 Task: Look for space in Ankazoabo, Madagascar from 12th  August, 2023 to 15th August, 2023 for 3 adults in price range Rs.12000 to Rs.16000. Place can be entire place with 2 bedrooms having 3 beds and 1 bathroom. Property type can be house, flat, guest house. Booking option can be shelf check-in. Required host language is English.
Action: Mouse moved to (437, 55)
Screenshot: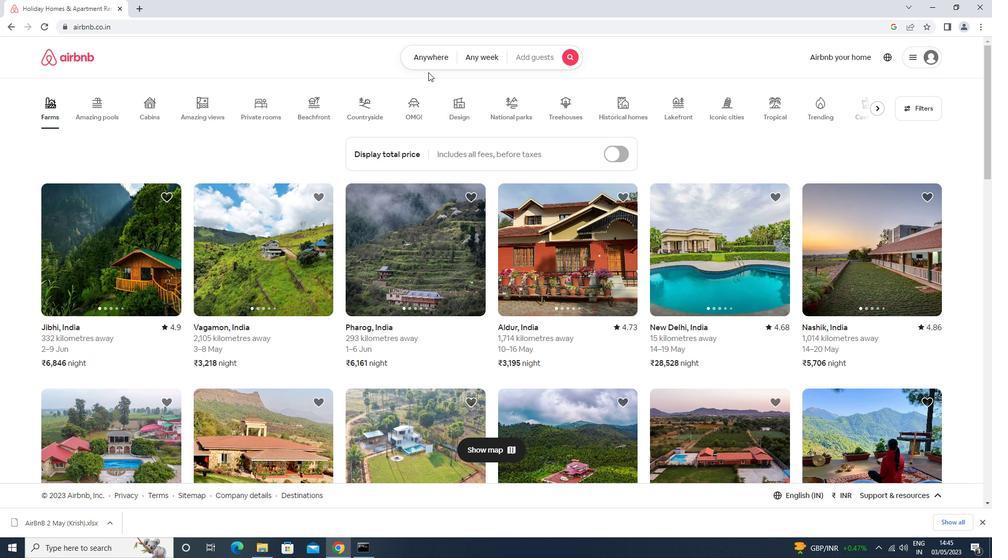 
Action: Mouse pressed left at (437, 55)
Screenshot: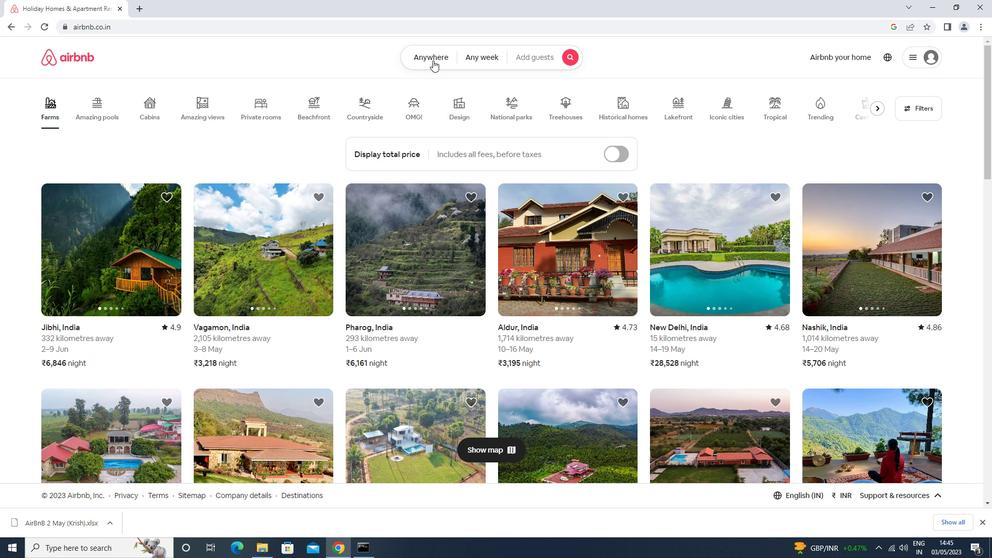 
Action: Mouse moved to (397, 93)
Screenshot: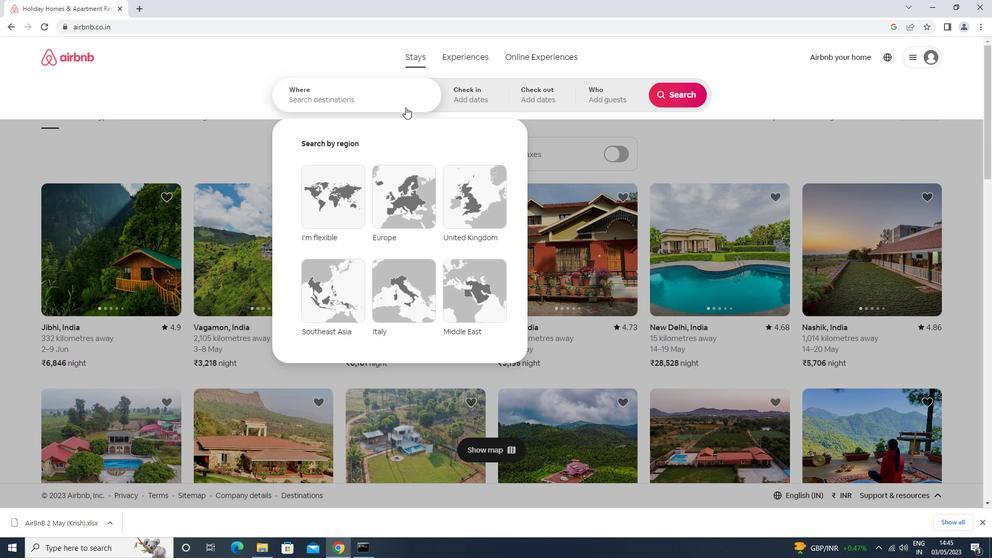 
Action: Mouse pressed left at (397, 93)
Screenshot: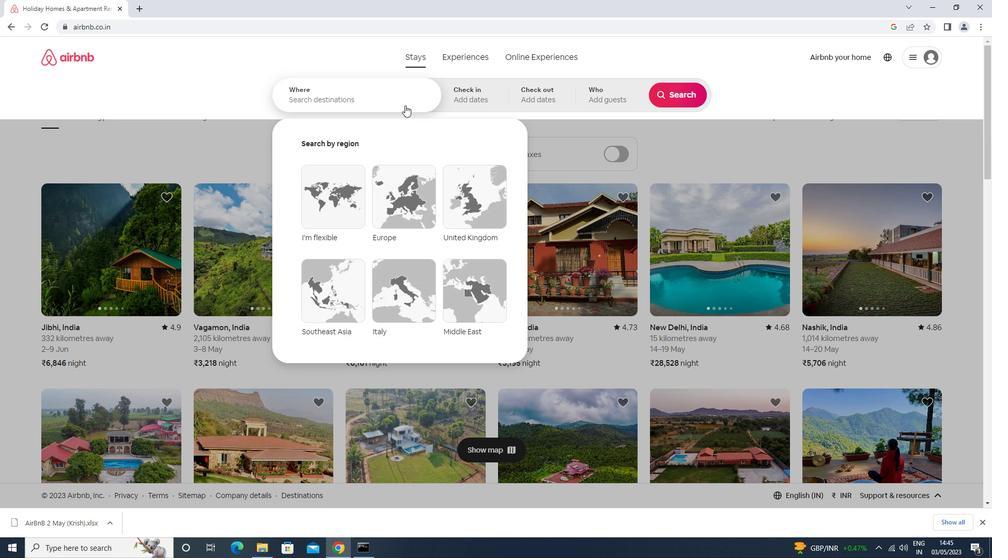 
Action: Key pressed ankazaobo<Key.enter>
Screenshot: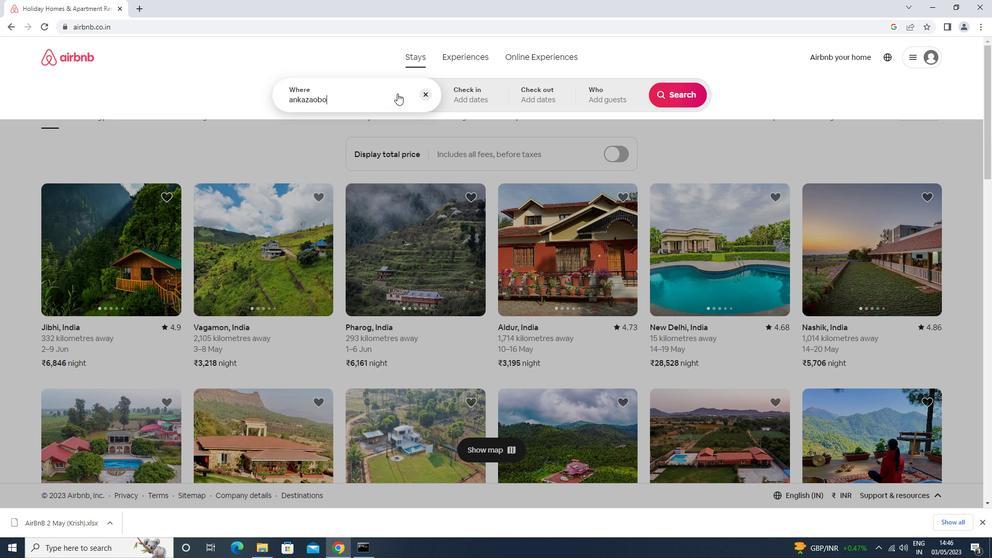 
Action: Mouse moved to (667, 179)
Screenshot: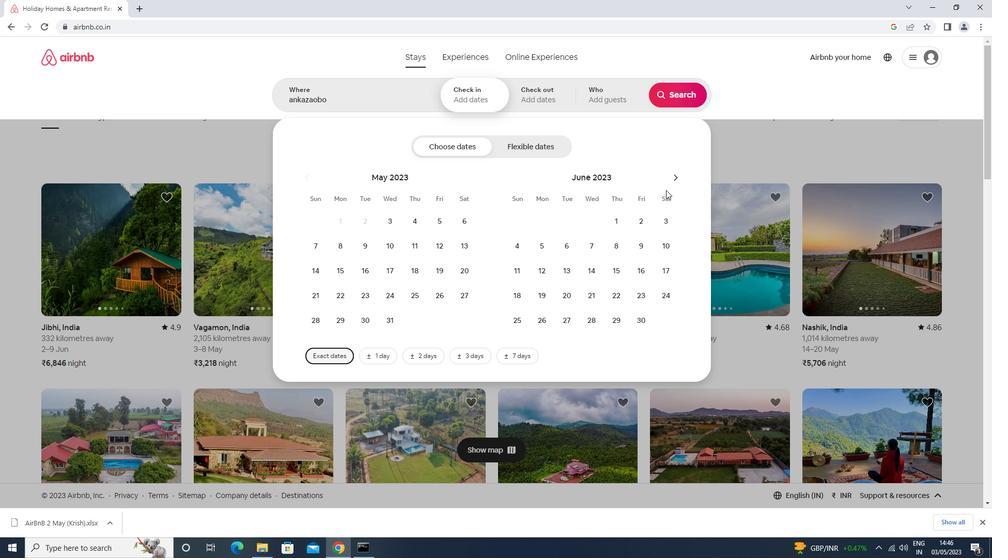 
Action: Mouse pressed left at (667, 179)
Screenshot: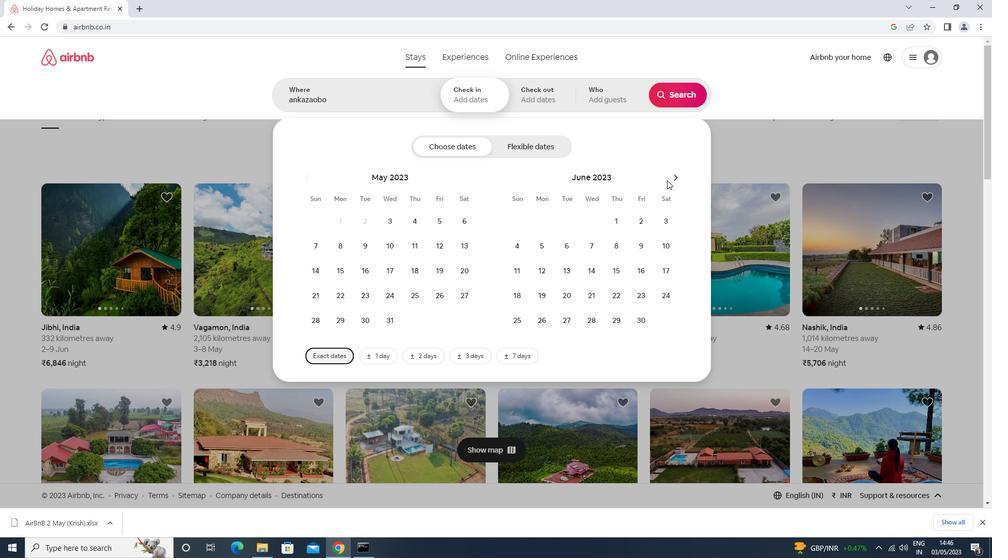 
Action: Mouse moved to (669, 178)
Screenshot: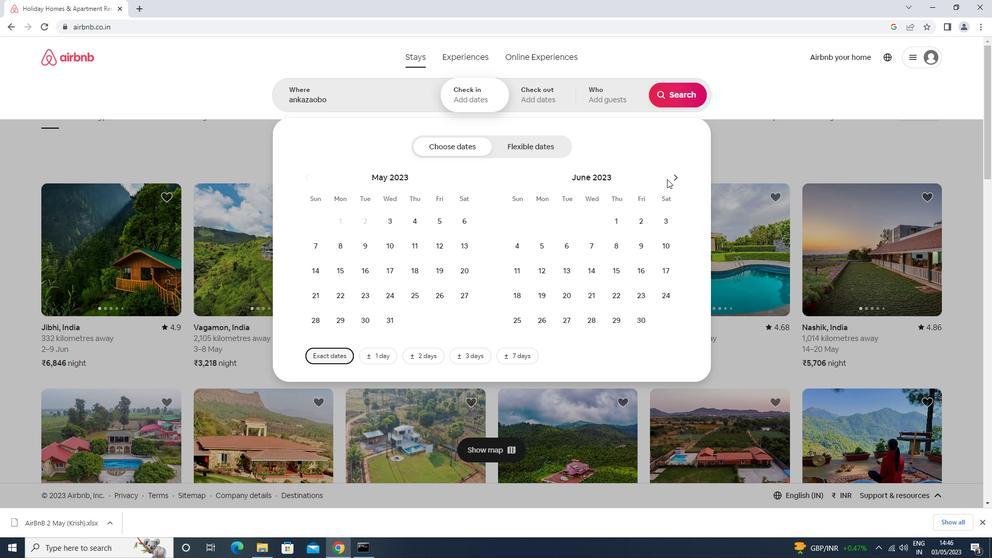 
Action: Mouse pressed left at (669, 178)
Screenshot: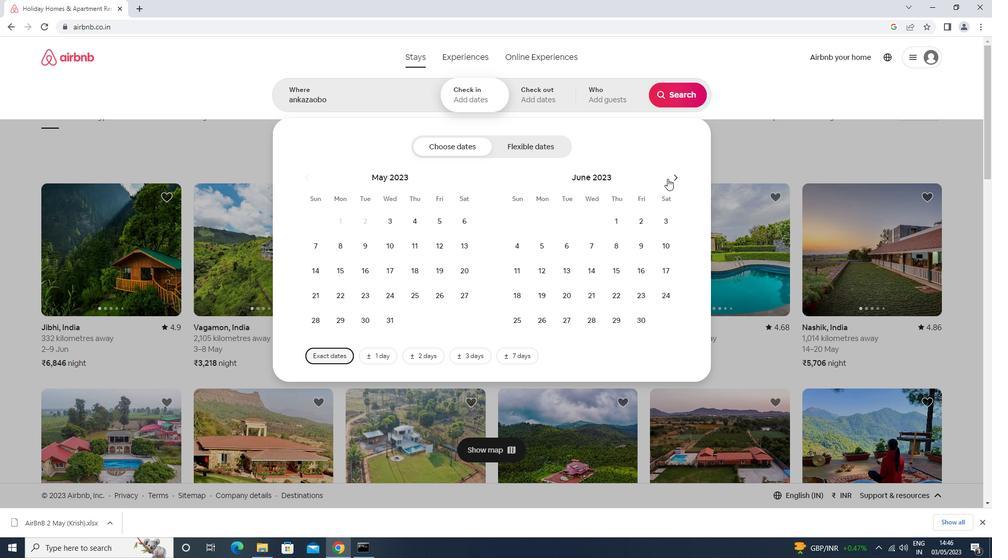 
Action: Mouse moved to (671, 177)
Screenshot: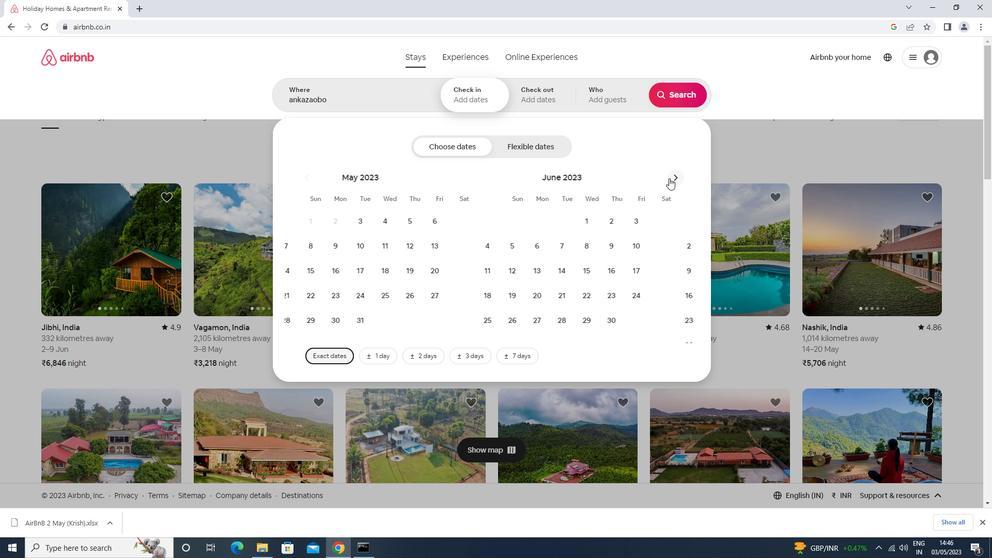 
Action: Mouse pressed left at (671, 177)
Screenshot: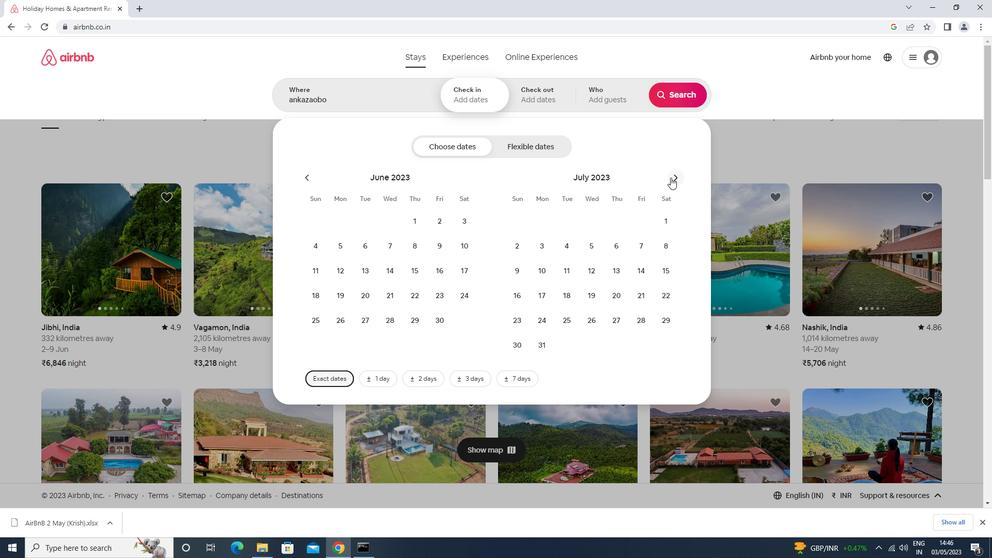 
Action: Mouse moved to (664, 242)
Screenshot: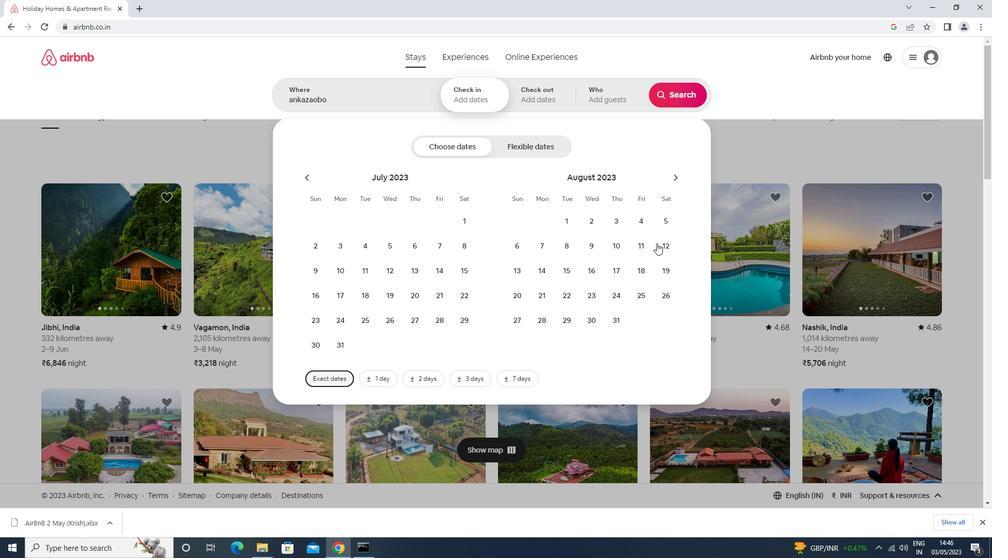 
Action: Mouse pressed left at (664, 242)
Screenshot: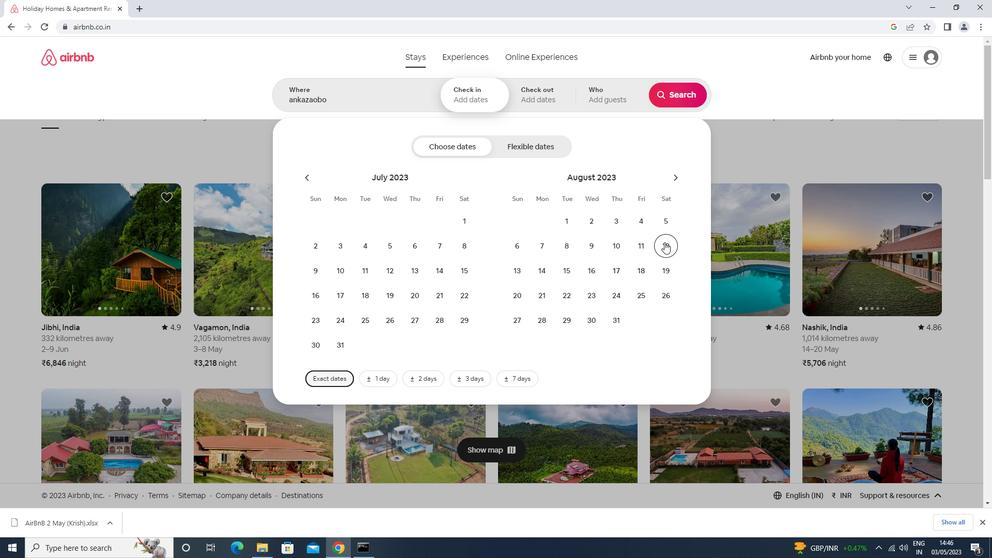 
Action: Mouse moved to (569, 270)
Screenshot: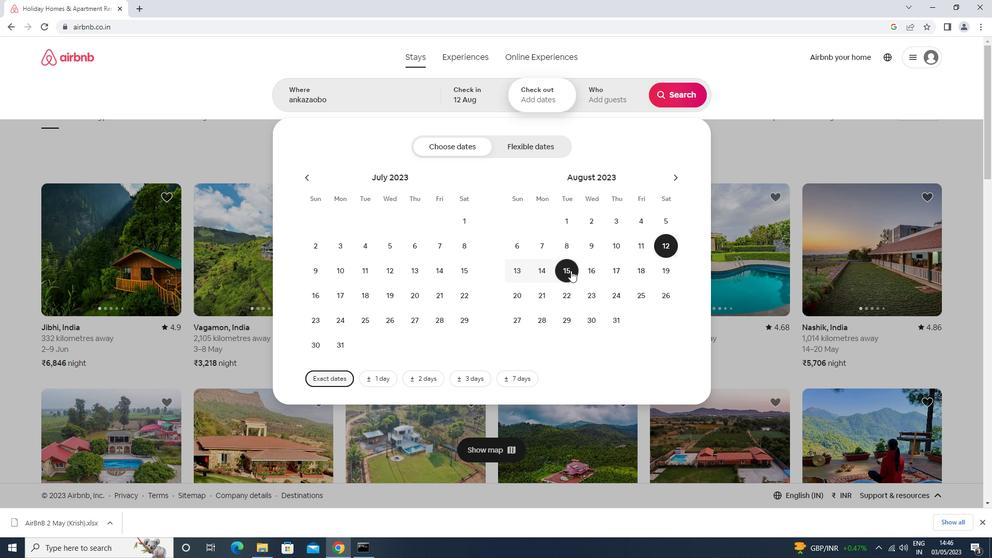 
Action: Mouse pressed left at (569, 270)
Screenshot: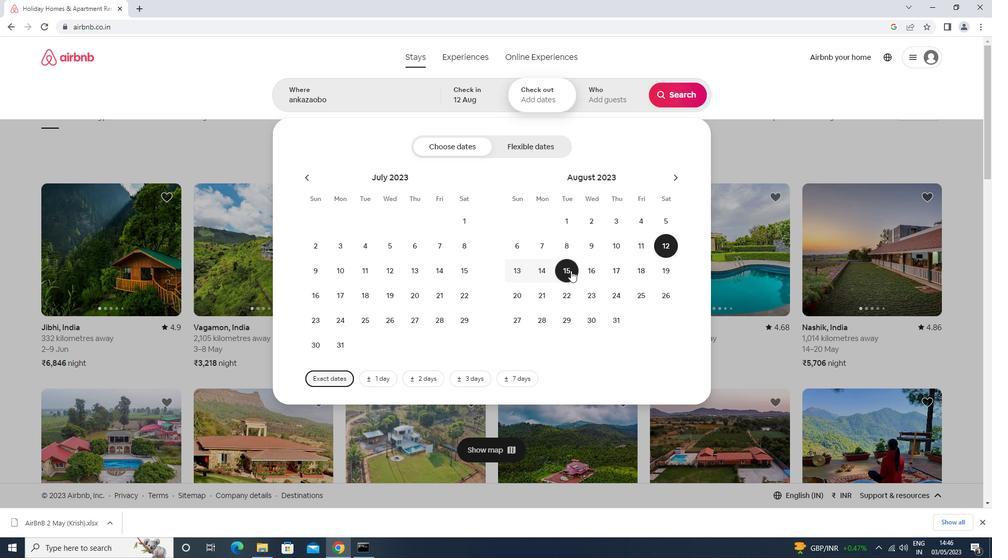 
Action: Mouse moved to (597, 104)
Screenshot: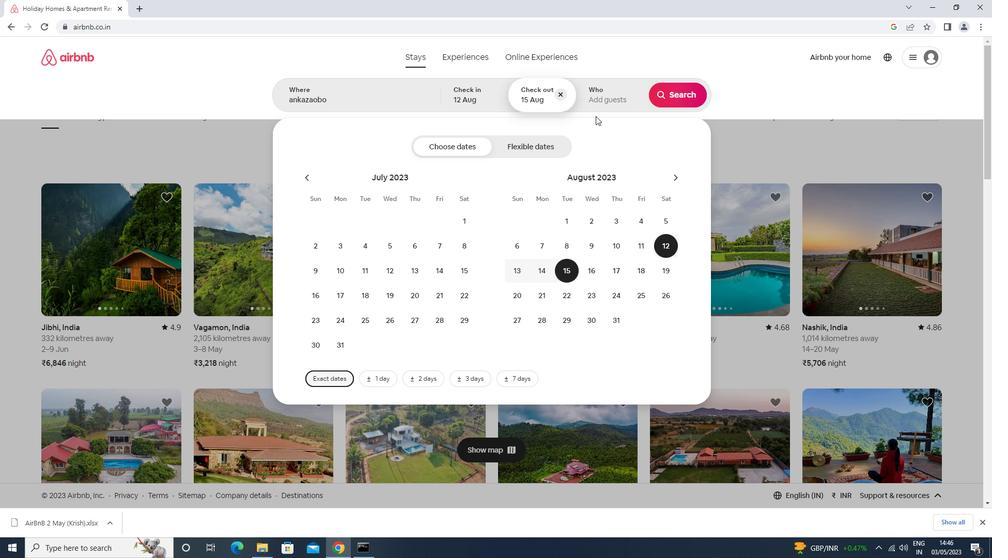 
Action: Mouse pressed left at (597, 104)
Screenshot: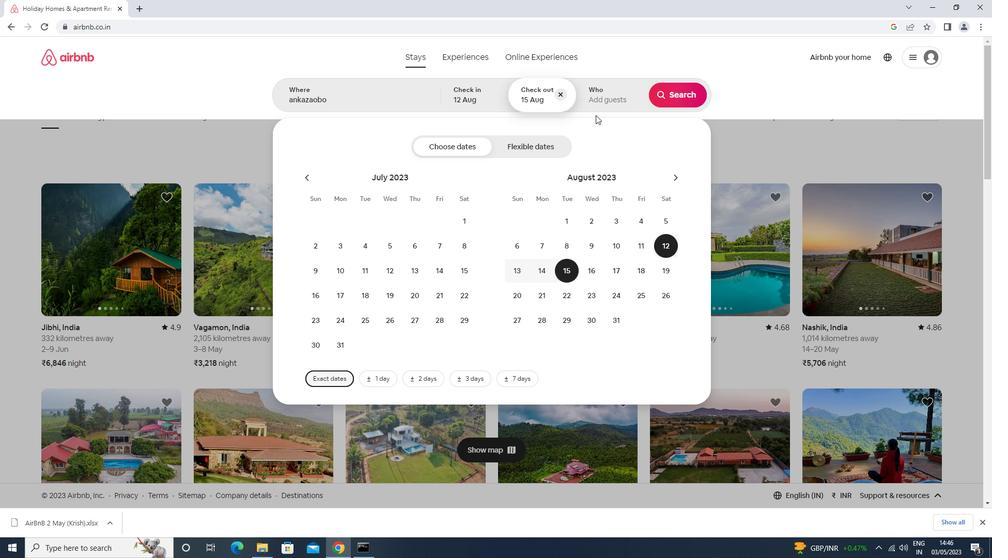
Action: Mouse moved to (685, 151)
Screenshot: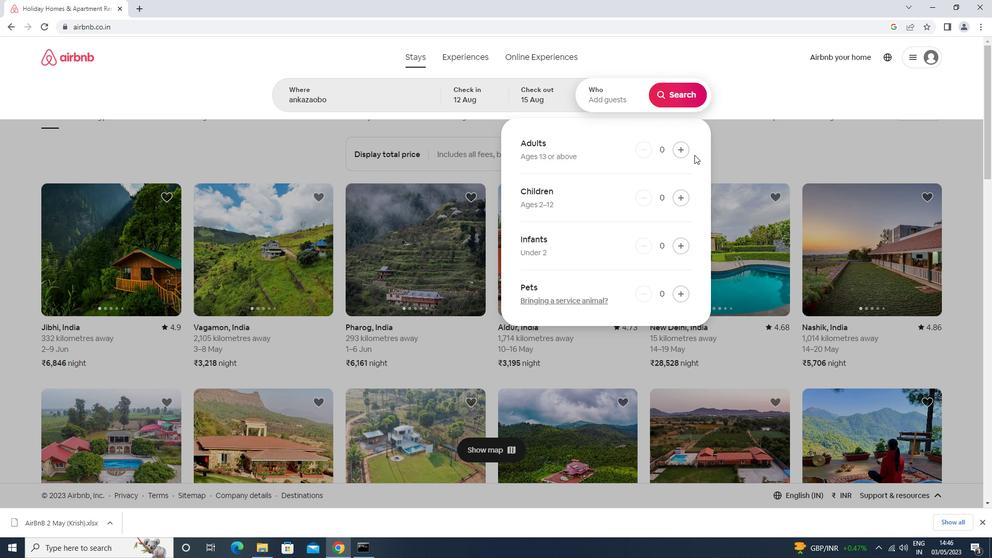 
Action: Mouse pressed left at (685, 151)
Screenshot: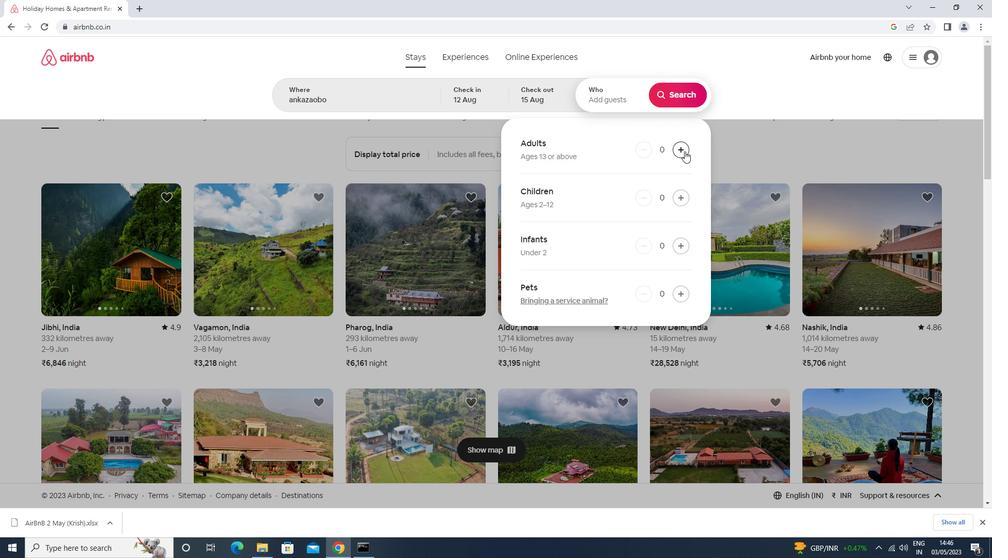 
Action: Mouse pressed left at (685, 151)
Screenshot: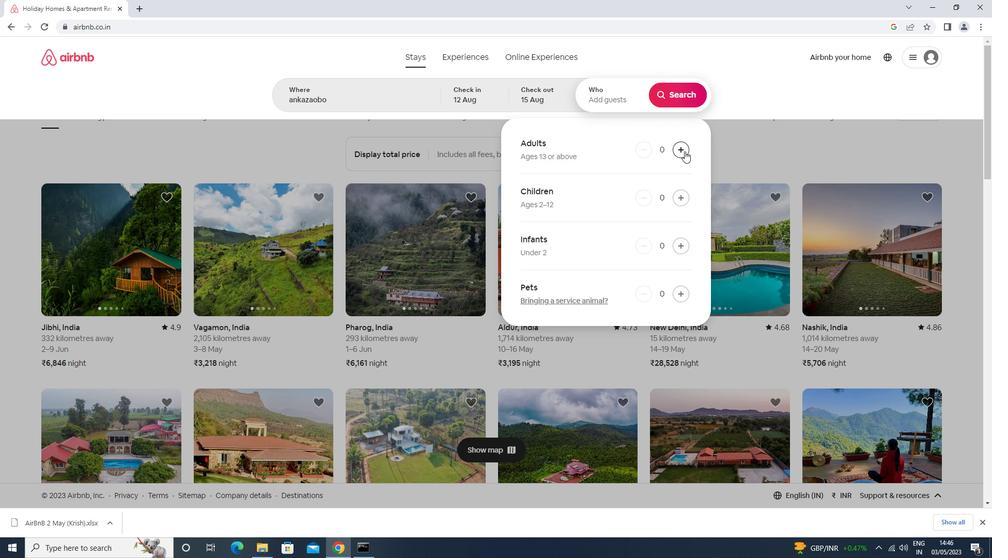 
Action: Mouse pressed left at (685, 151)
Screenshot: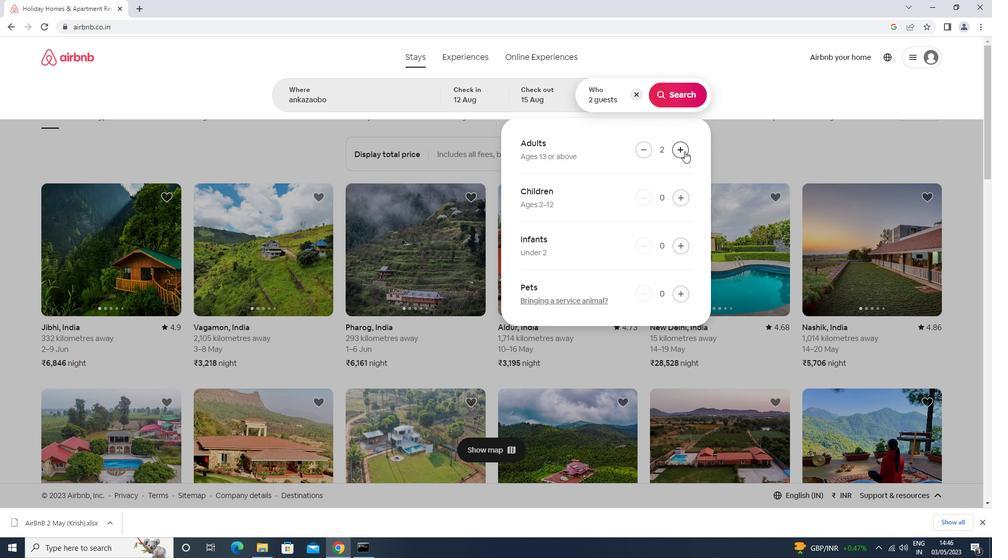 
Action: Mouse moved to (678, 94)
Screenshot: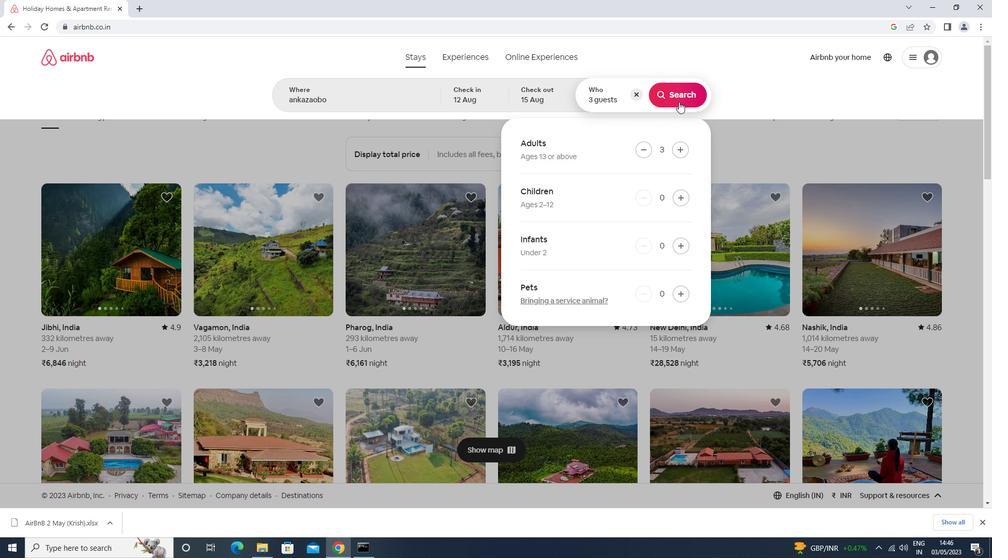 
Action: Mouse pressed left at (678, 94)
Screenshot: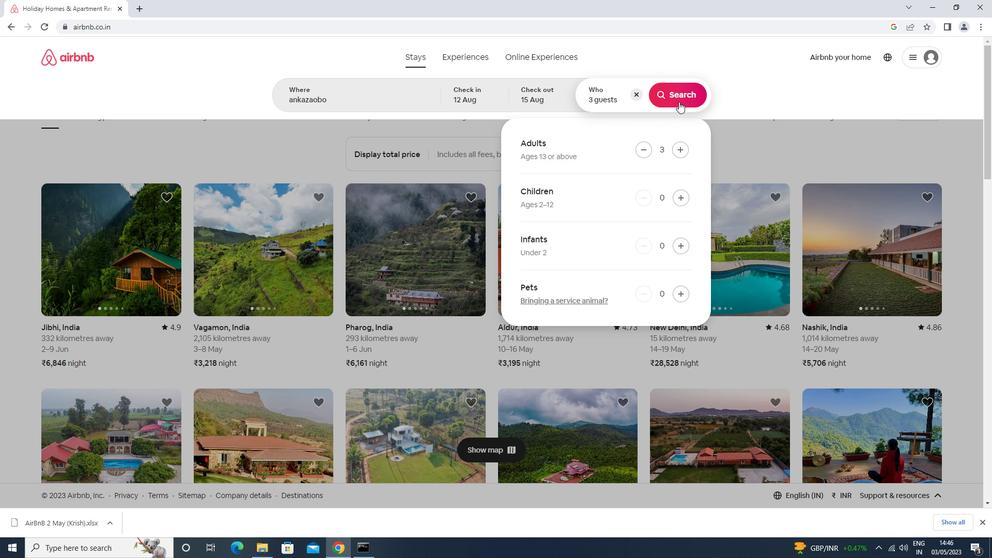 
Action: Mouse moved to (940, 99)
Screenshot: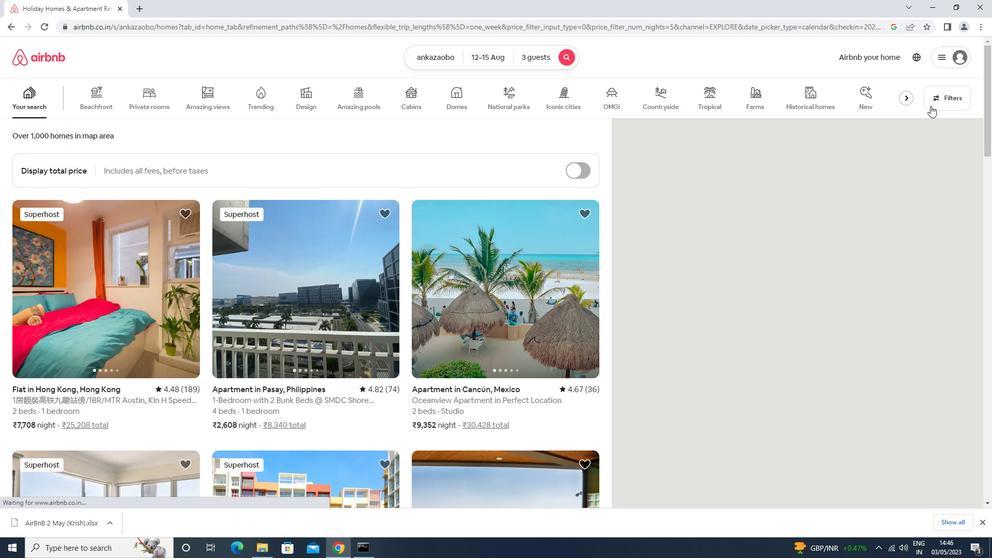 
Action: Mouse pressed left at (940, 99)
Screenshot: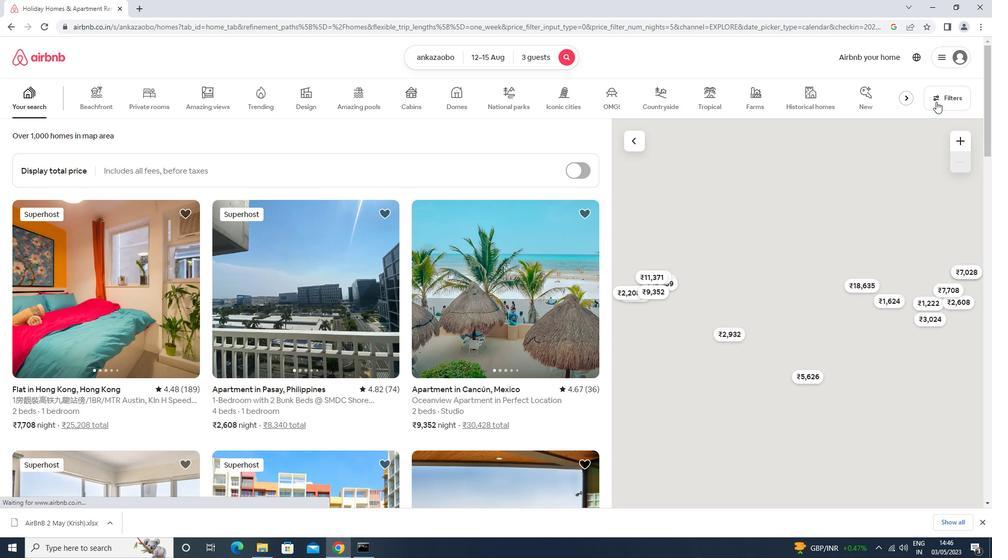
Action: Mouse moved to (449, 225)
Screenshot: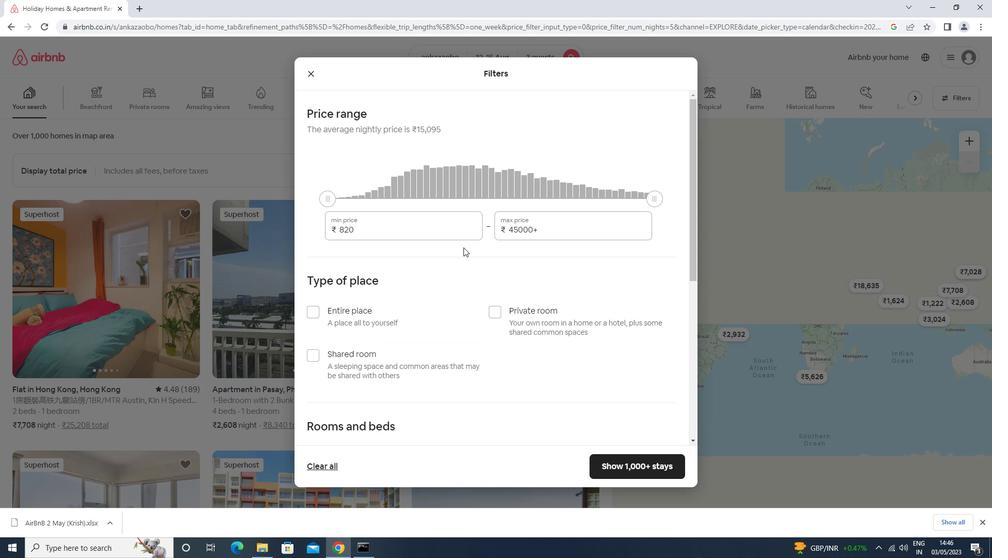 
Action: Mouse pressed left at (449, 225)
Screenshot: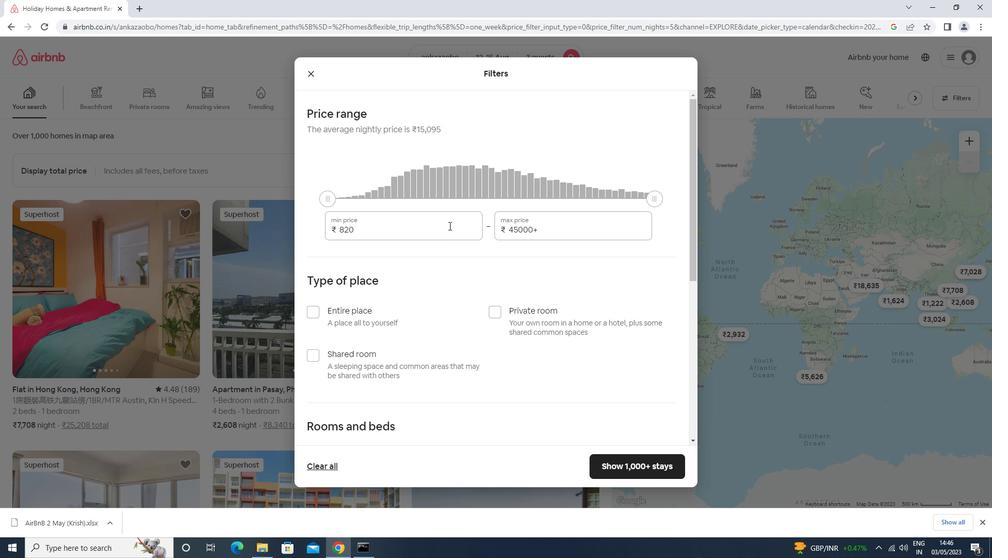 
Action: Key pressed <Key.backspace><Key.backspace><Key.backspace><Key.backspace>12000<Key.tab>16000
Screenshot: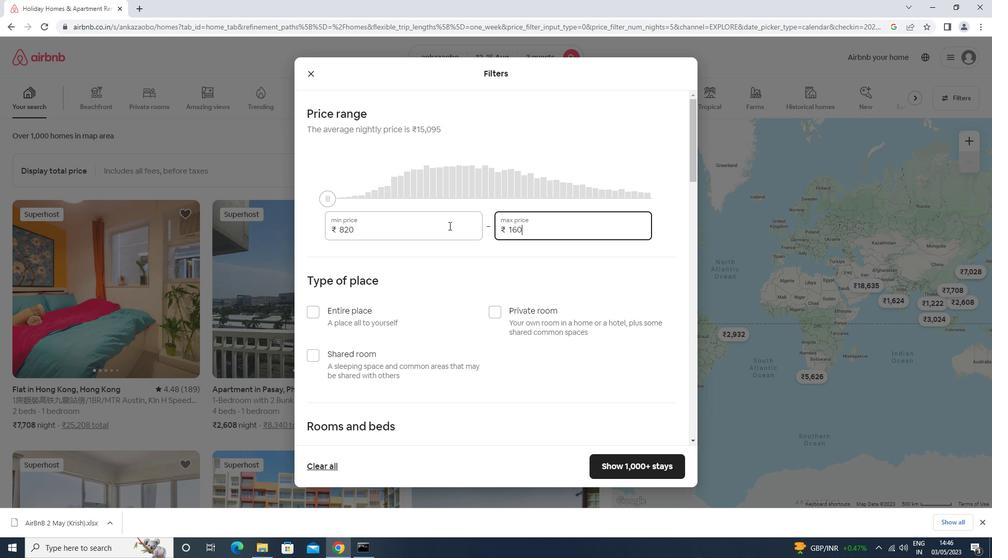 
Action: Mouse moved to (354, 310)
Screenshot: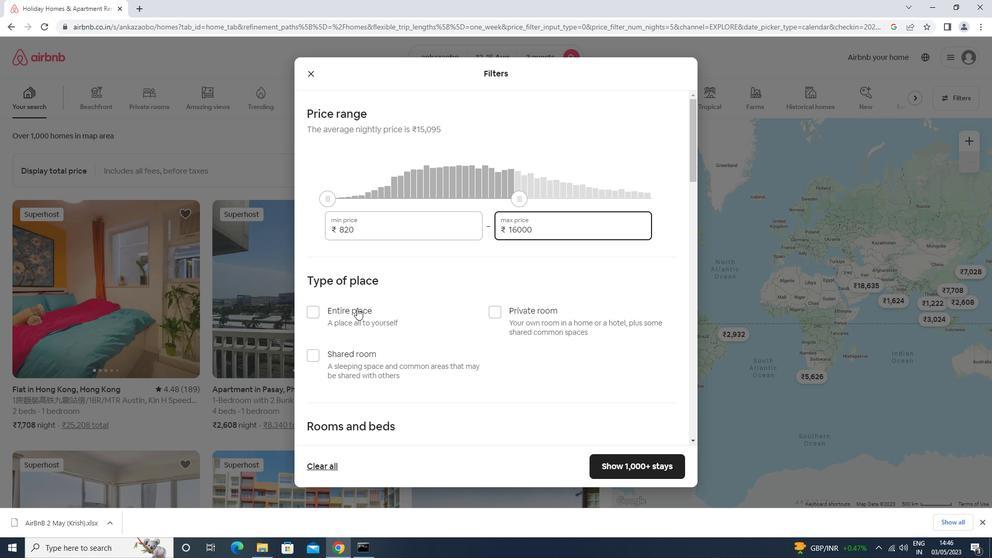 
Action: Mouse pressed left at (354, 310)
Screenshot: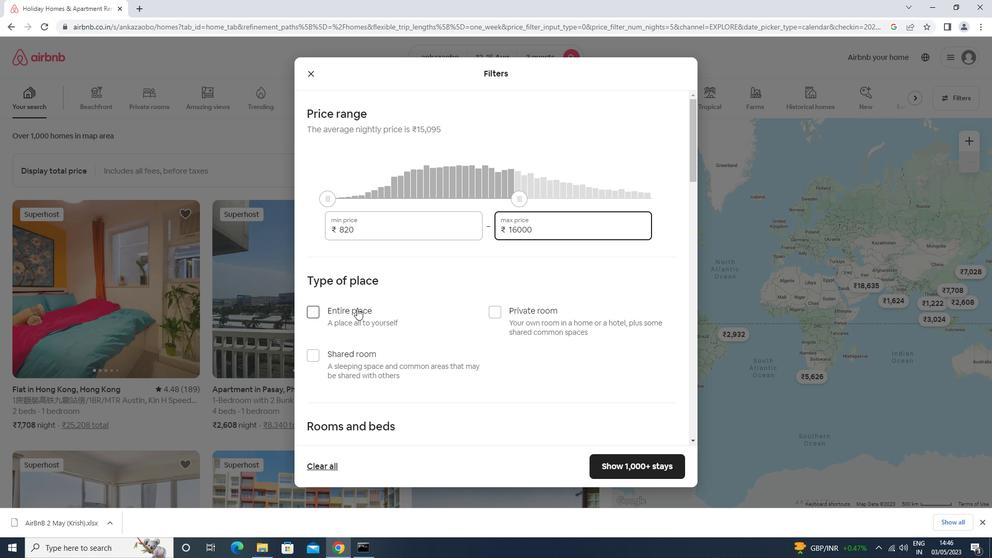
Action: Mouse moved to (352, 311)
Screenshot: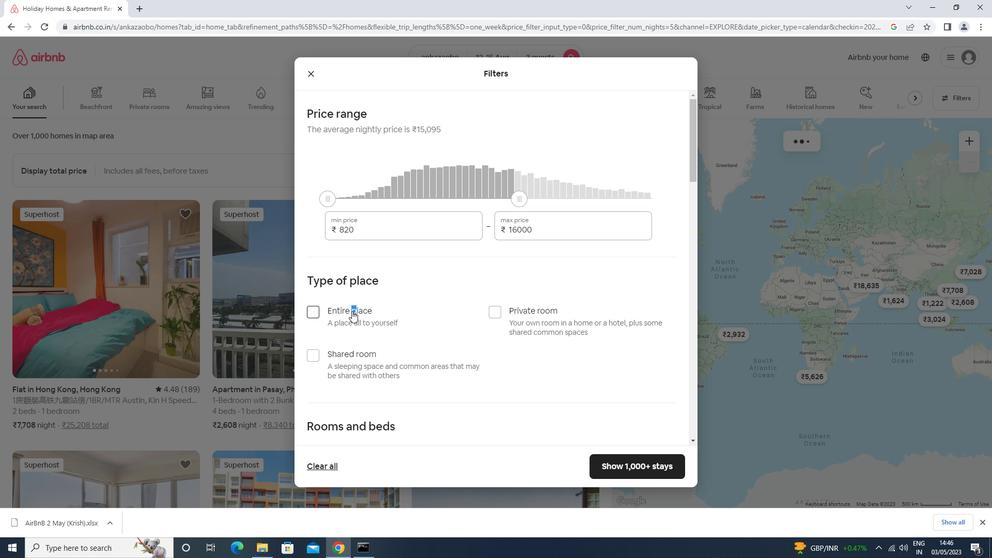 
Action: Mouse scrolled (352, 310) with delta (0, 0)
Screenshot: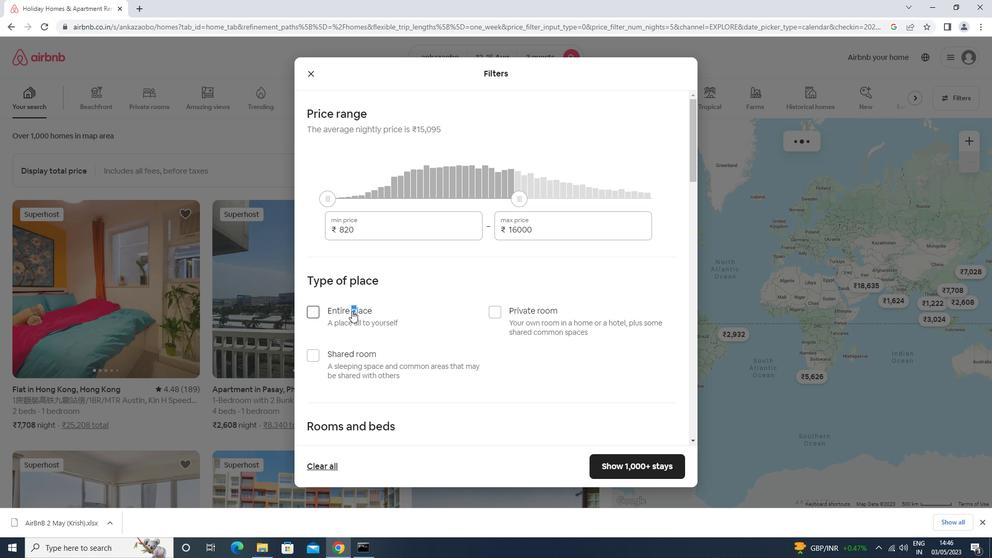 
Action: Mouse scrolled (352, 310) with delta (0, 0)
Screenshot: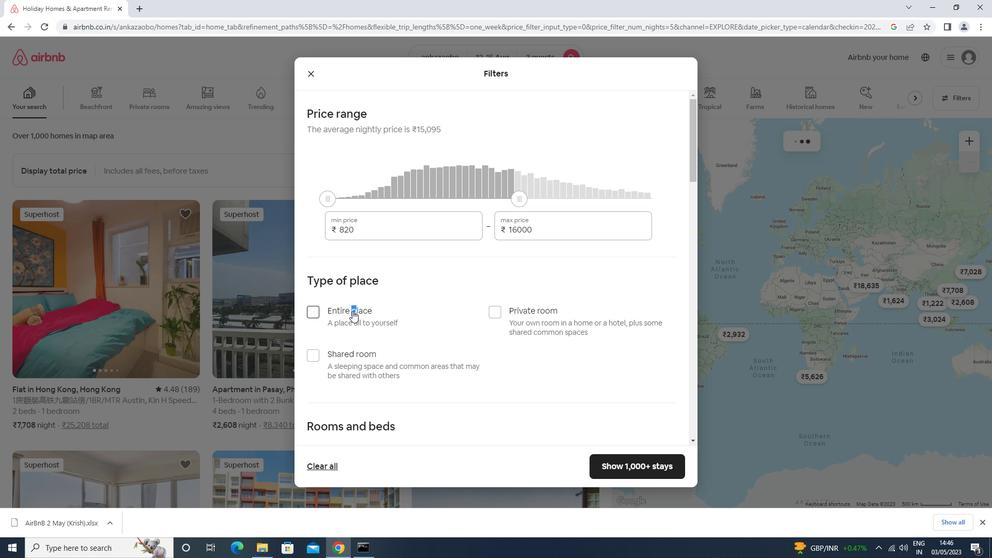 
Action: Mouse scrolled (352, 310) with delta (0, 0)
Screenshot: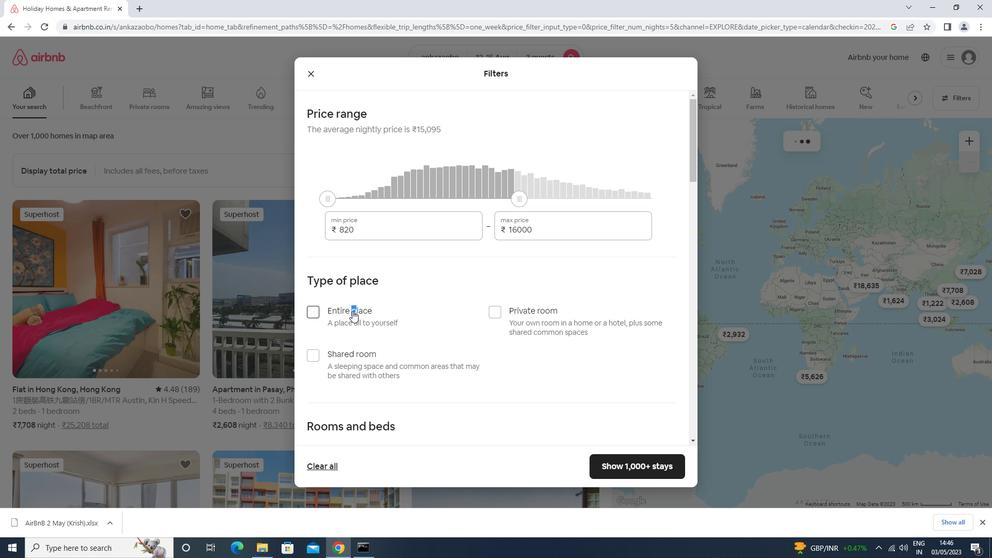 
Action: Mouse moved to (403, 318)
Screenshot: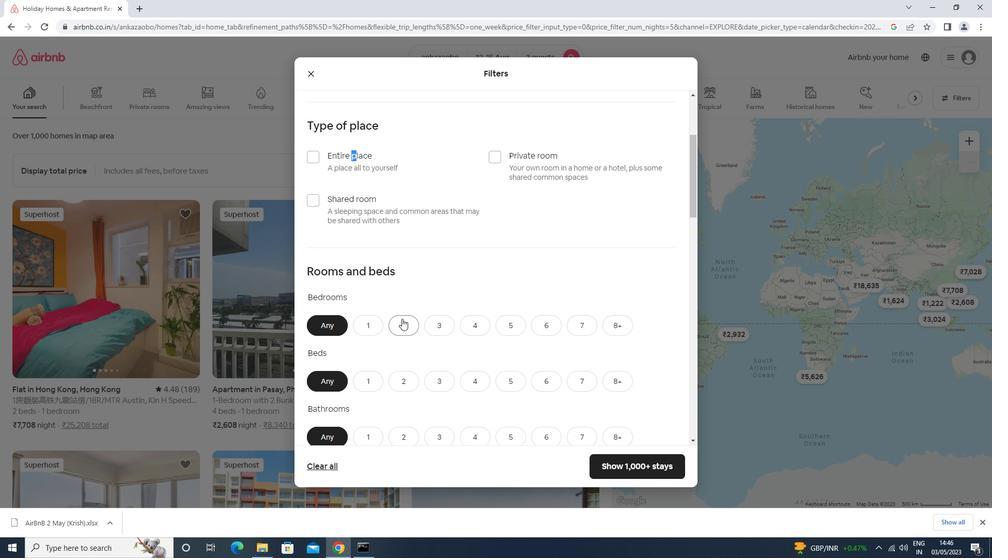 
Action: Mouse pressed left at (403, 318)
Screenshot: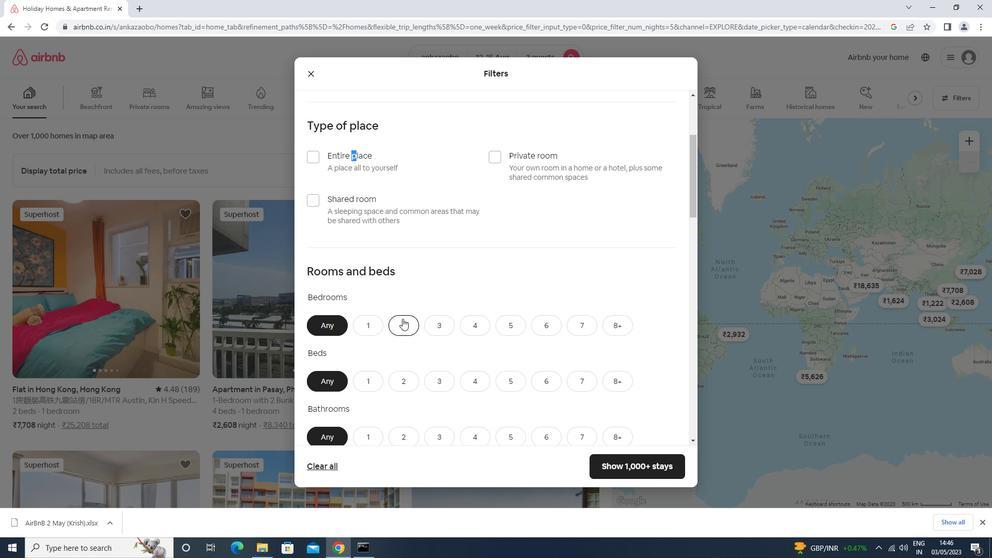 
Action: Mouse moved to (426, 379)
Screenshot: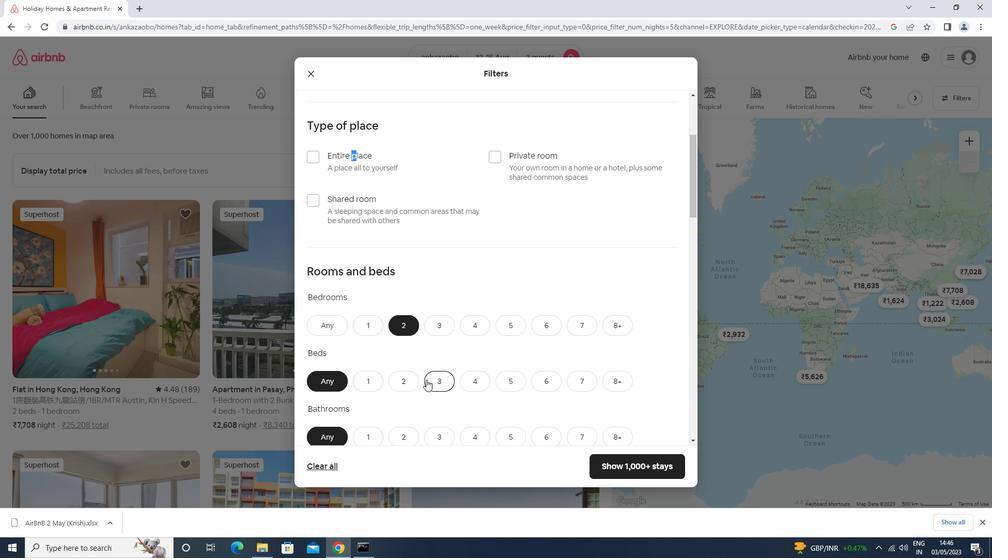 
Action: Mouse pressed left at (426, 379)
Screenshot: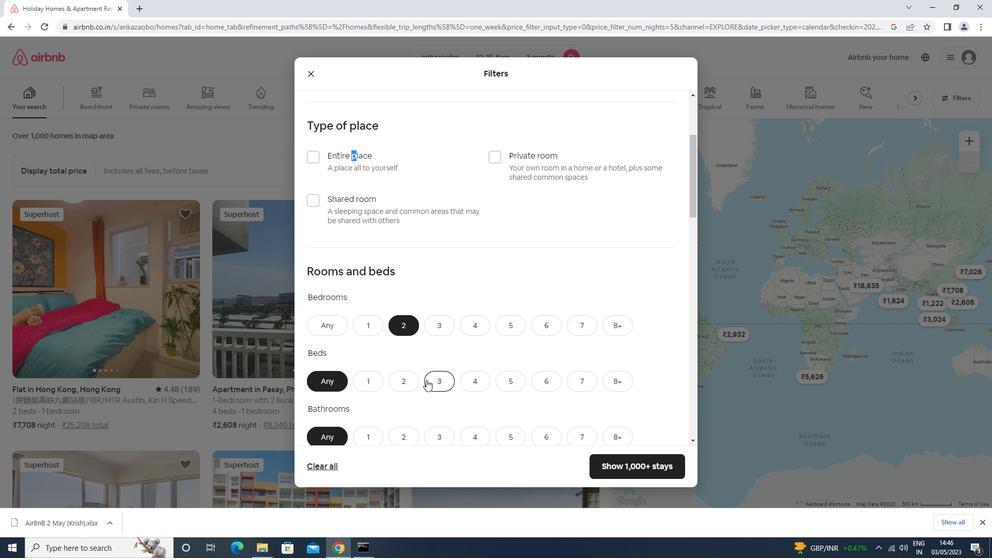 
Action: Mouse moved to (424, 380)
Screenshot: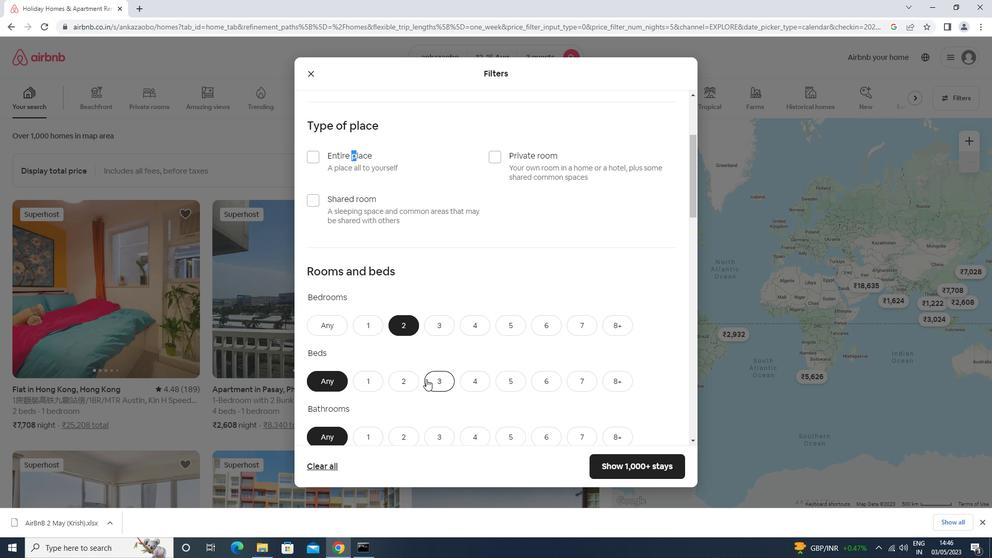 
Action: Mouse scrolled (424, 379) with delta (0, 0)
Screenshot: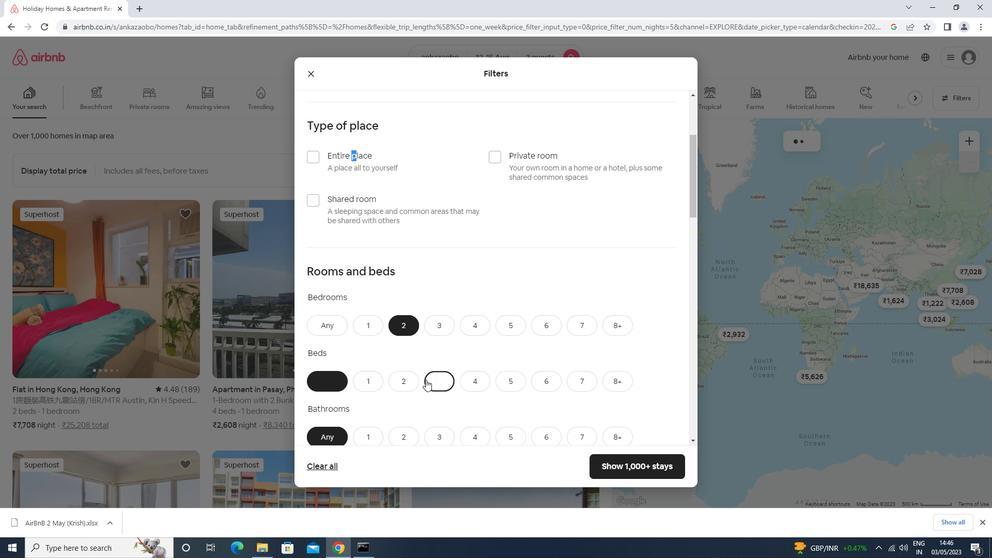 
Action: Mouse scrolled (424, 379) with delta (0, 0)
Screenshot: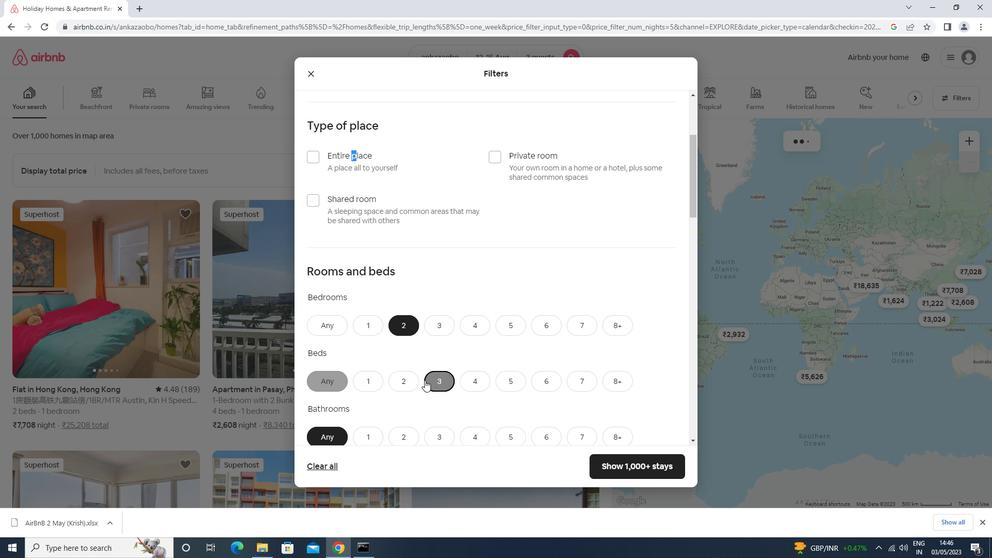 
Action: Mouse moved to (382, 338)
Screenshot: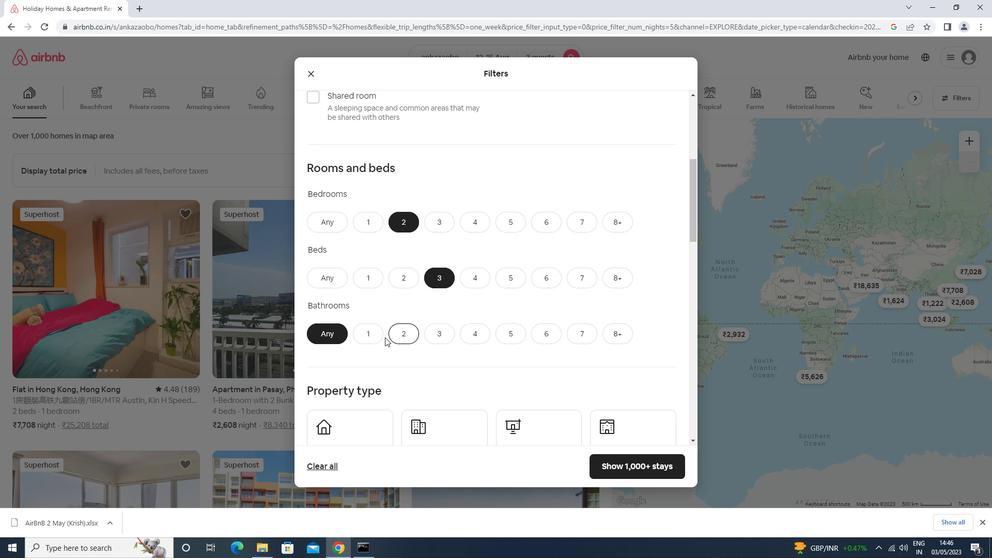 
Action: Mouse pressed left at (382, 338)
Screenshot: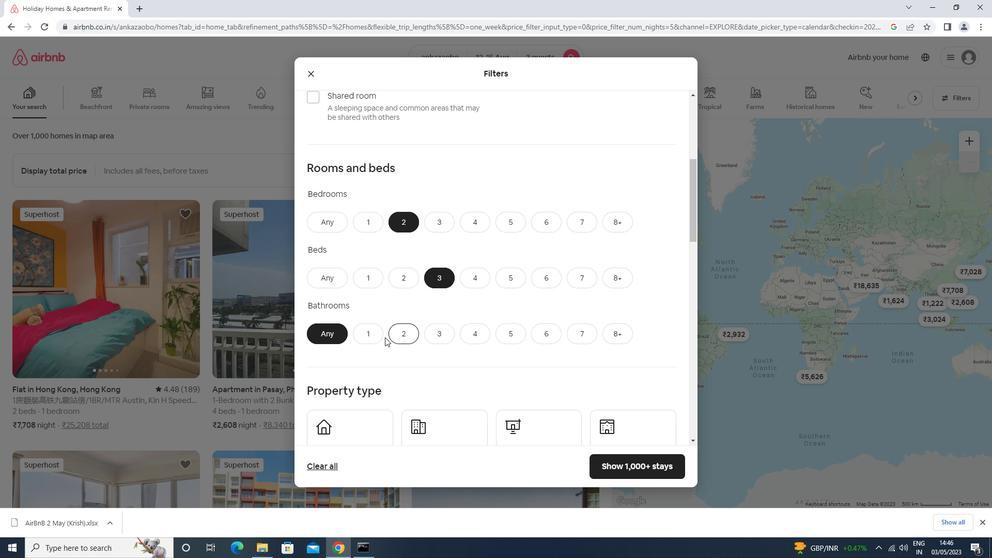 
Action: Mouse moved to (381, 338)
Screenshot: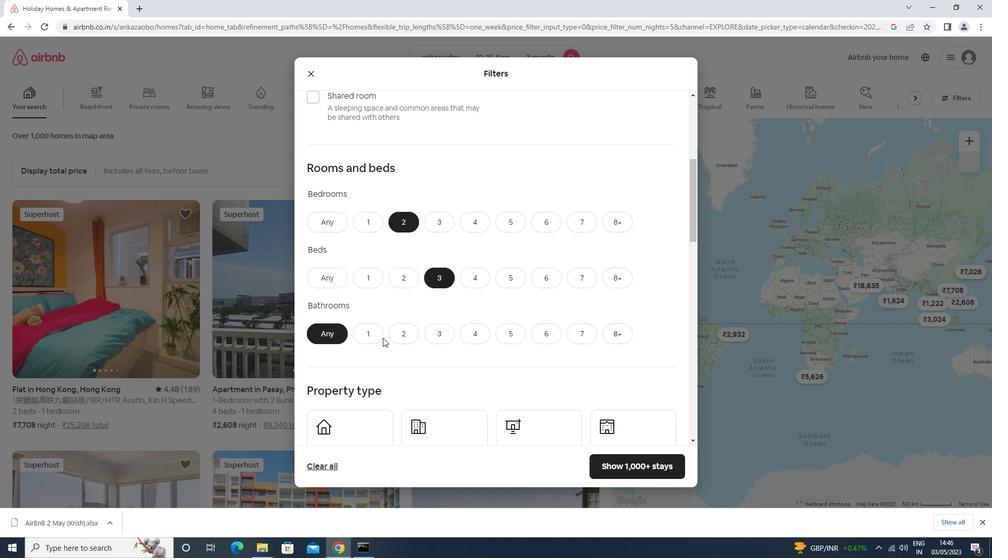 
Action: Mouse scrolled (381, 338) with delta (0, 0)
Screenshot: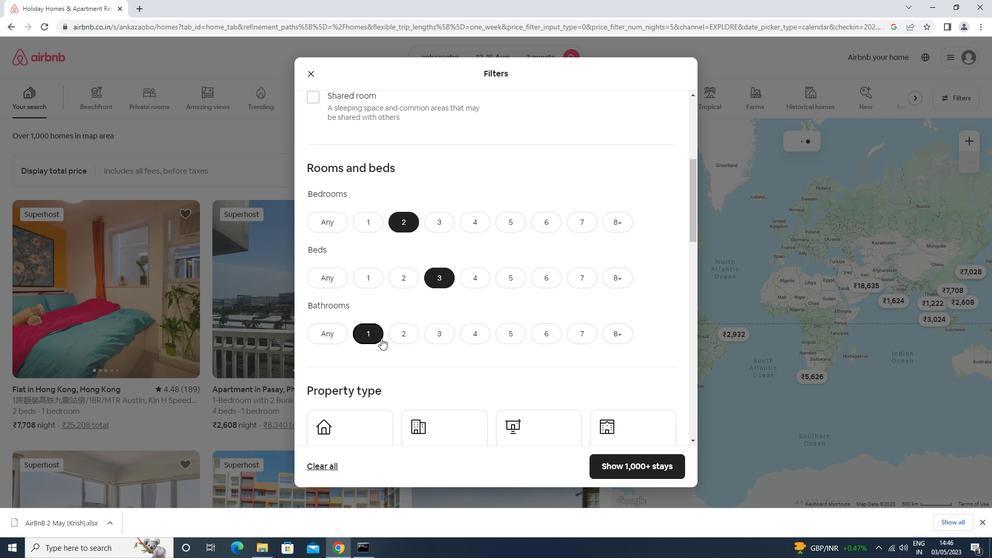 
Action: Mouse scrolled (381, 338) with delta (0, 0)
Screenshot: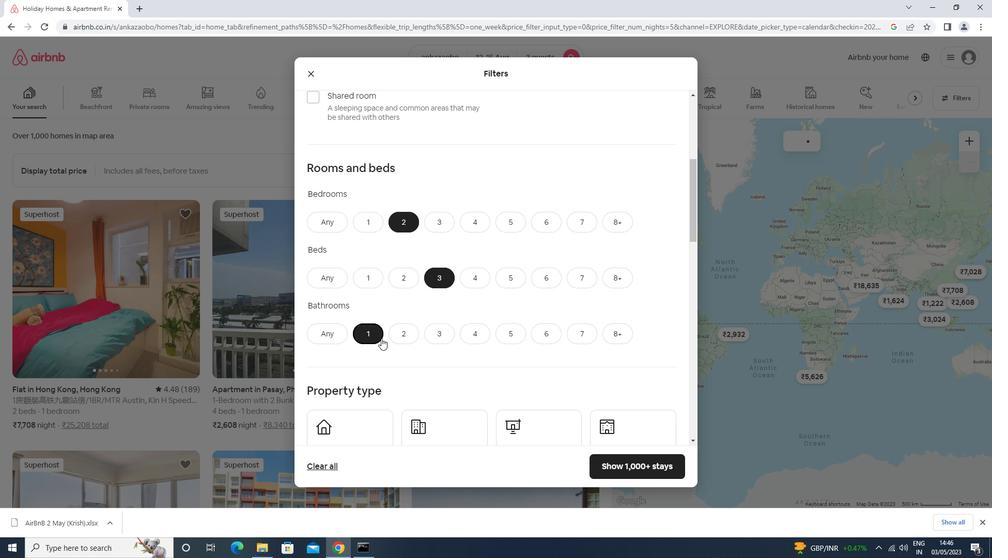 
Action: Mouse moved to (363, 349)
Screenshot: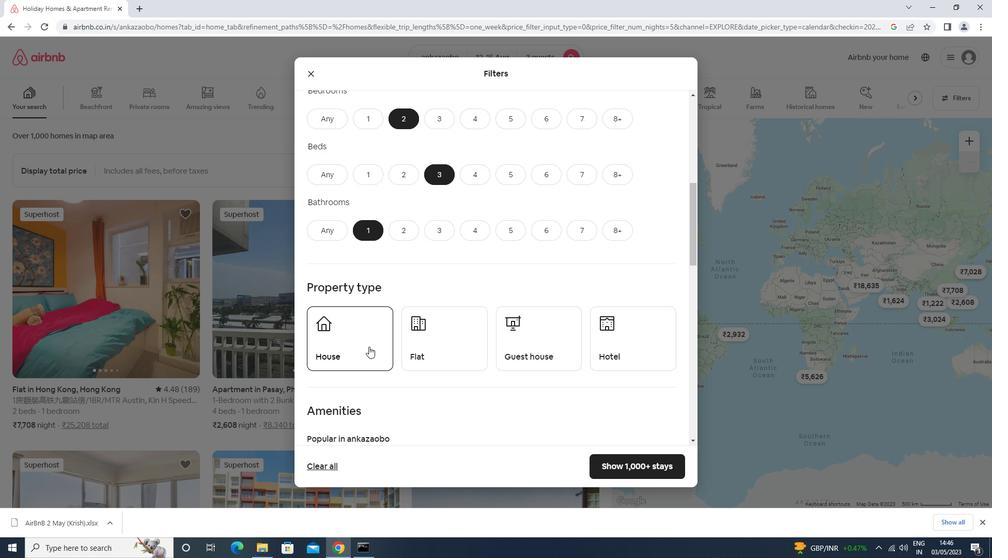 
Action: Mouse pressed left at (363, 349)
Screenshot: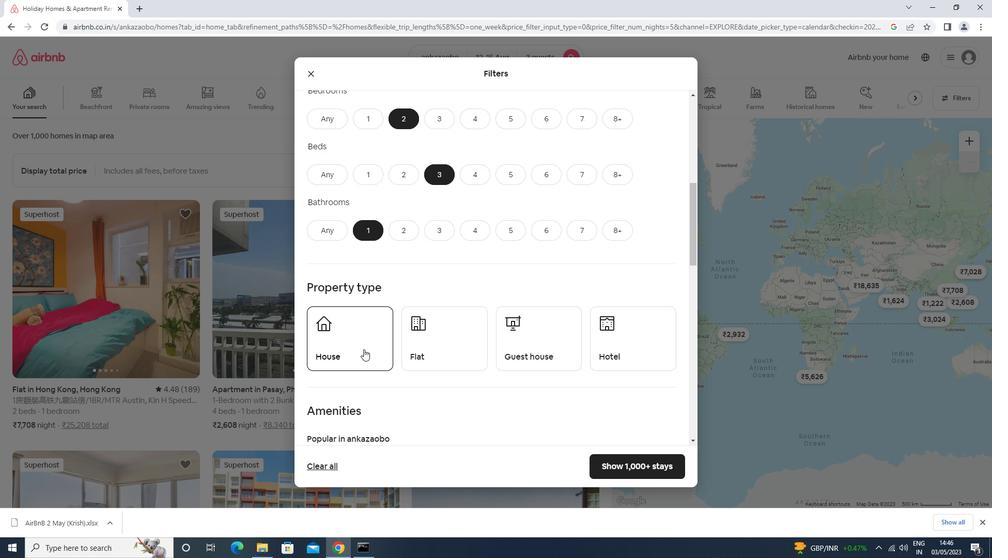 
Action: Mouse moved to (464, 356)
Screenshot: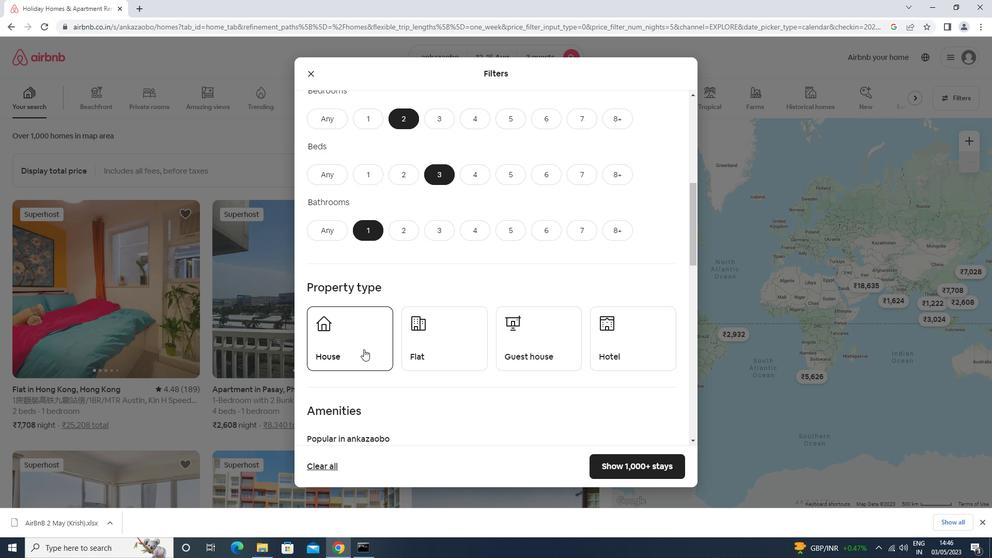 
Action: Mouse pressed left at (464, 356)
Screenshot: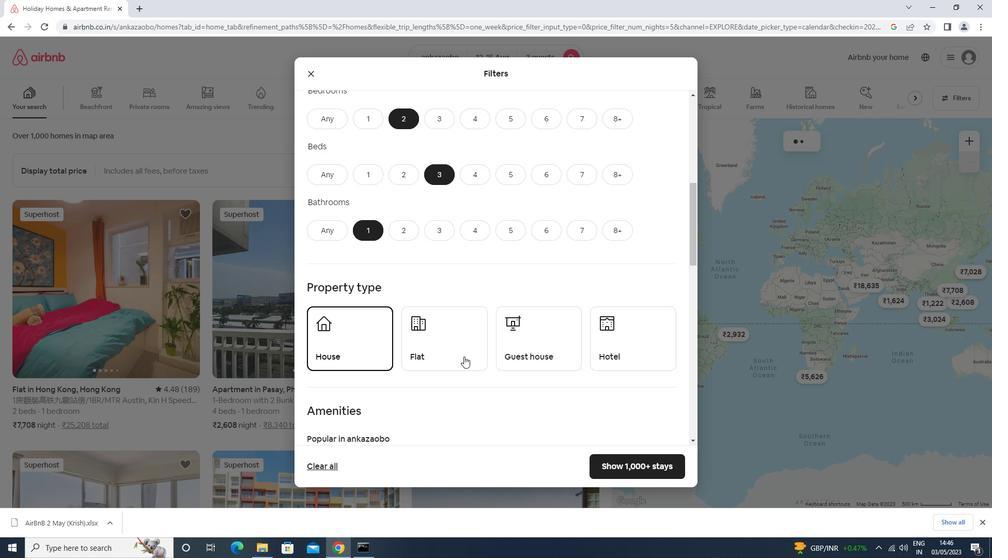 
Action: Mouse moved to (518, 339)
Screenshot: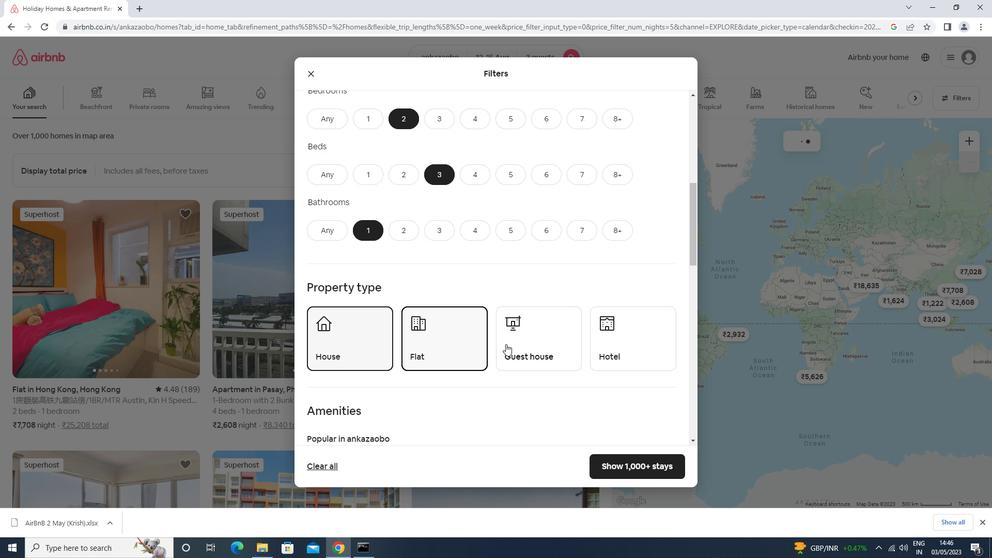 
Action: Mouse pressed left at (518, 339)
Screenshot: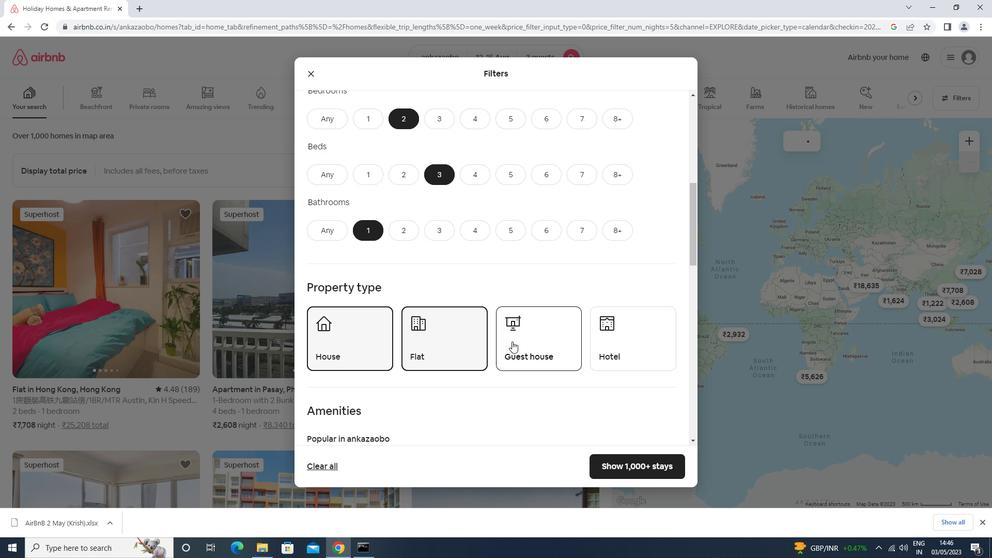 
Action: Mouse moved to (518, 339)
Screenshot: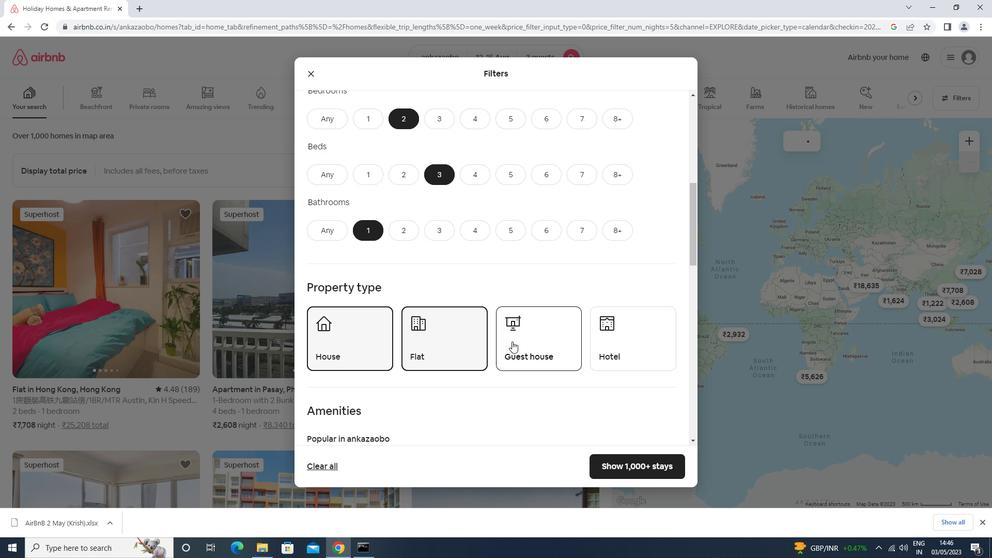 
Action: Mouse scrolled (518, 338) with delta (0, 0)
Screenshot: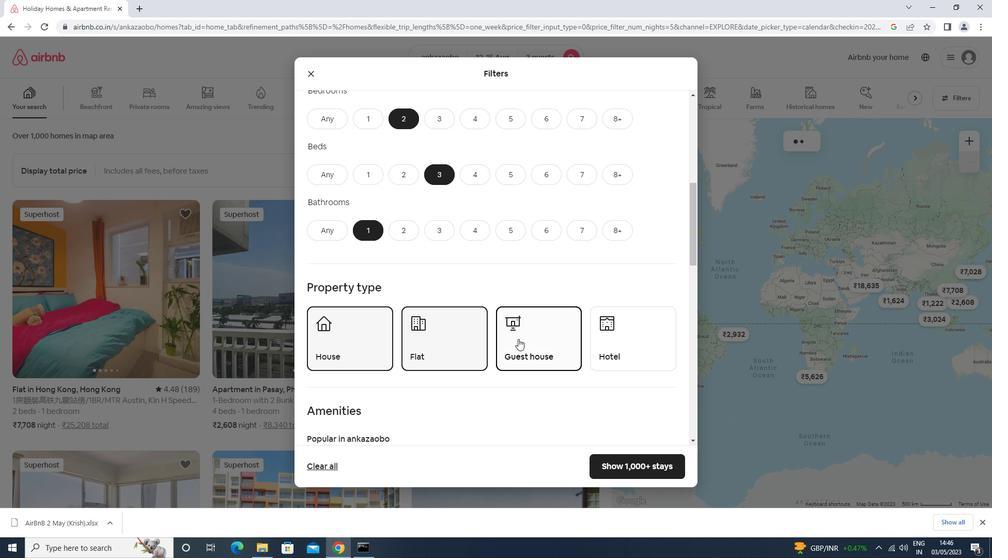
Action: Mouse scrolled (518, 338) with delta (0, 0)
Screenshot: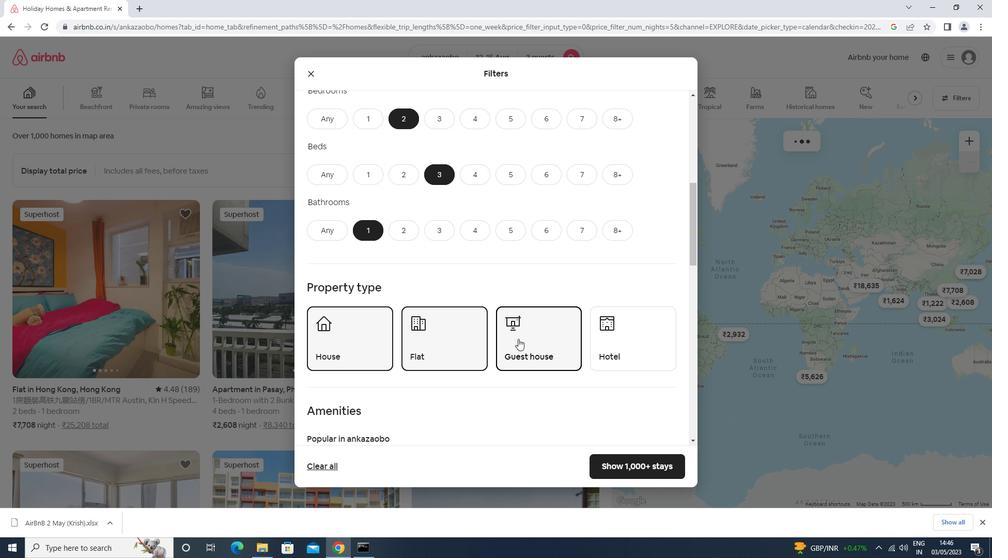 
Action: Mouse scrolled (518, 338) with delta (0, 0)
Screenshot: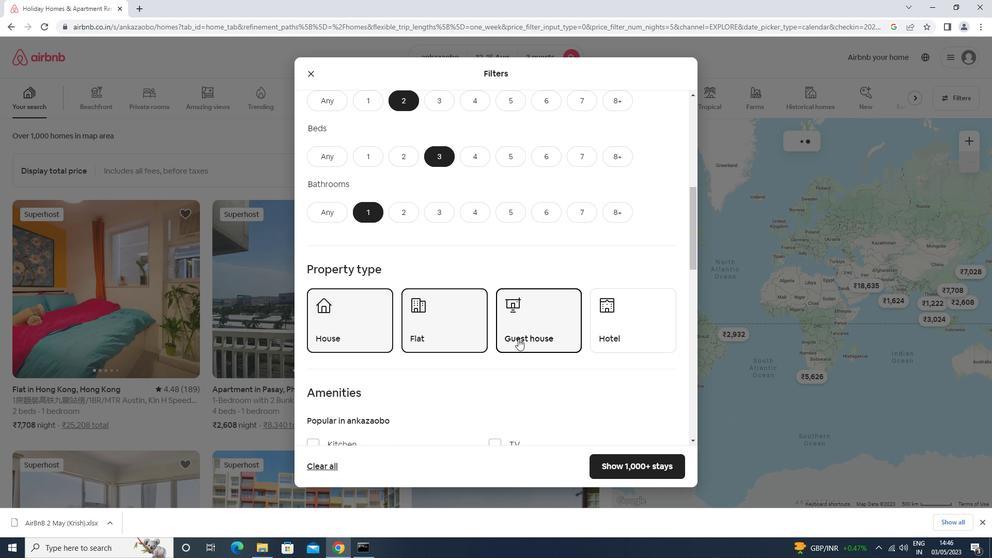 
Action: Mouse scrolled (518, 338) with delta (0, 0)
Screenshot: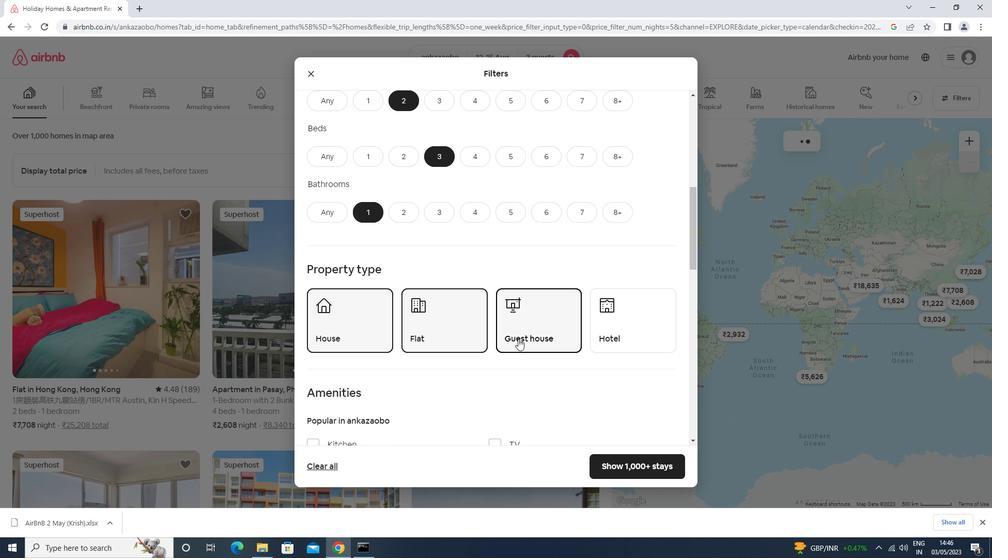 
Action: Mouse moved to (587, 379)
Screenshot: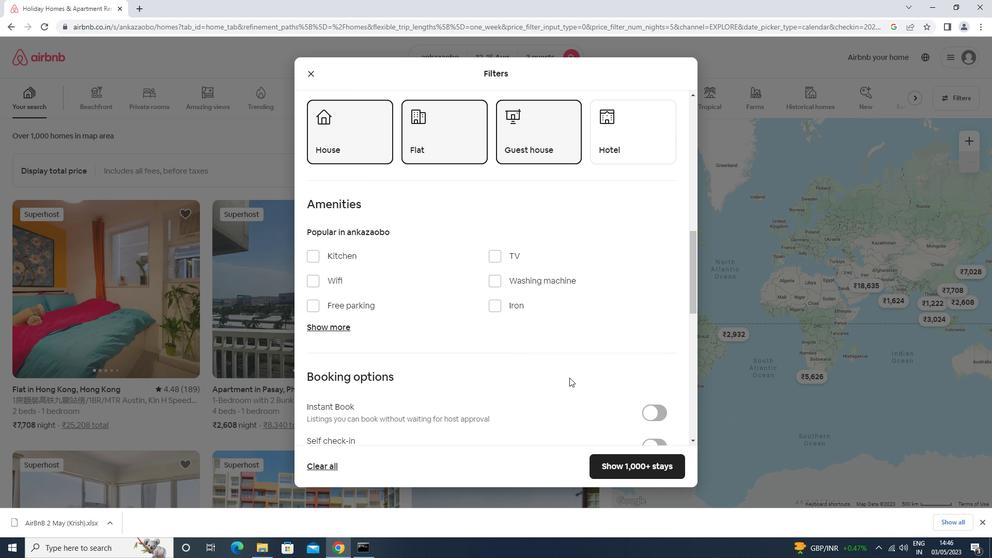 
Action: Mouse scrolled (587, 378) with delta (0, 0)
Screenshot: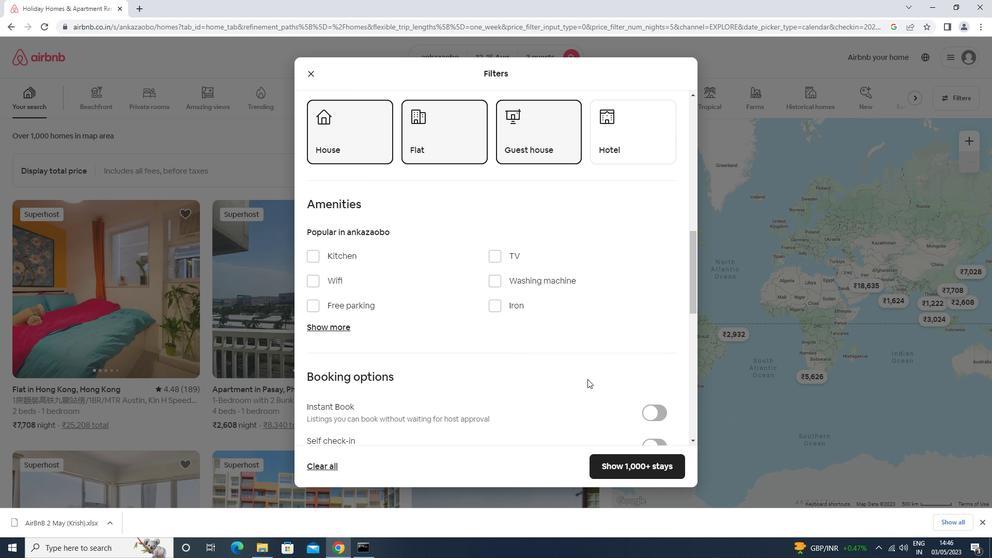
Action: Mouse scrolled (587, 378) with delta (0, 0)
Screenshot: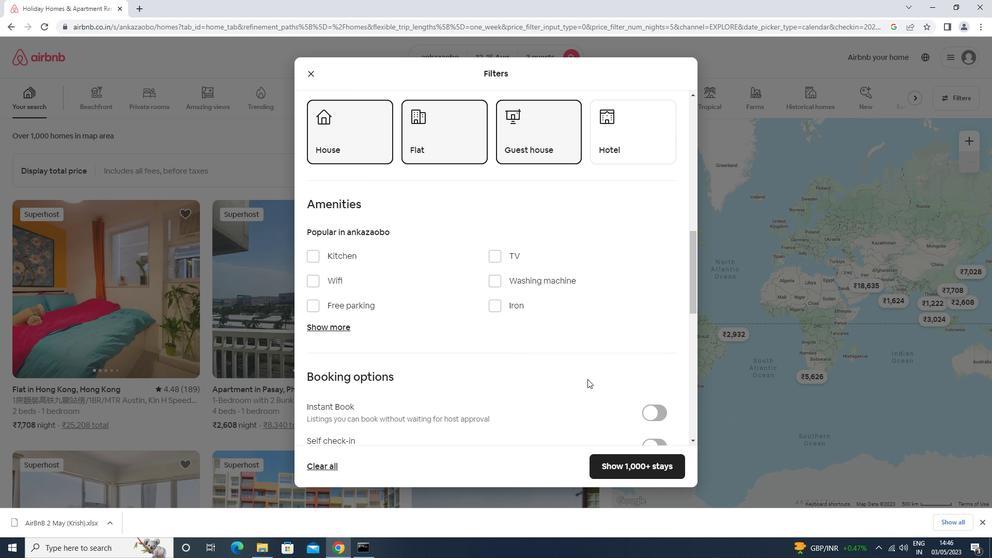 
Action: Mouse scrolled (587, 378) with delta (0, 0)
Screenshot: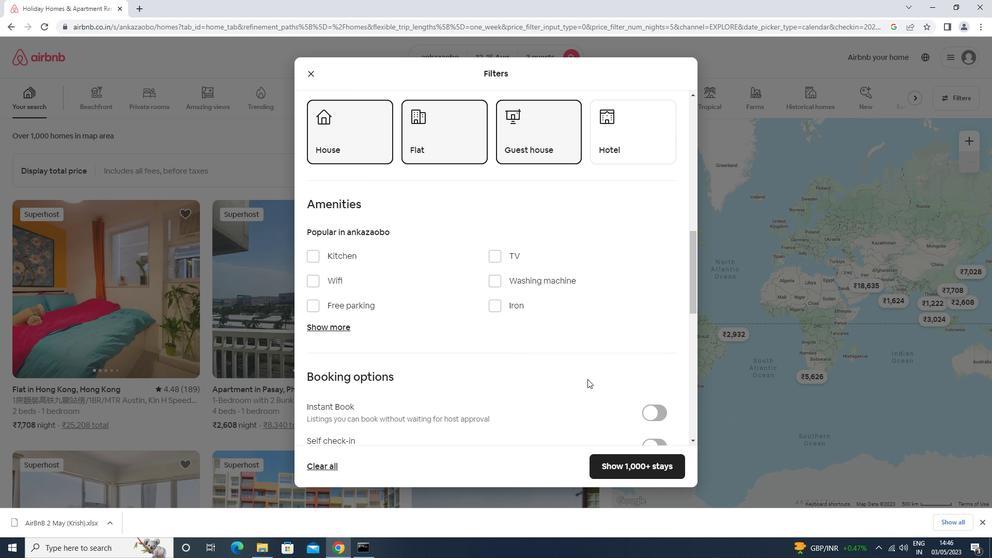 
Action: Mouse moved to (648, 291)
Screenshot: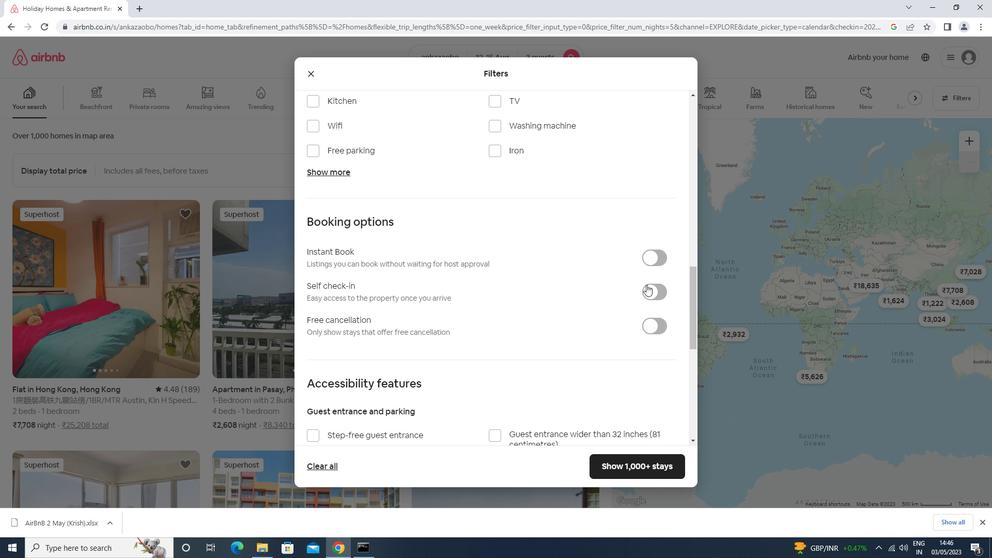 
Action: Mouse pressed left at (648, 291)
Screenshot: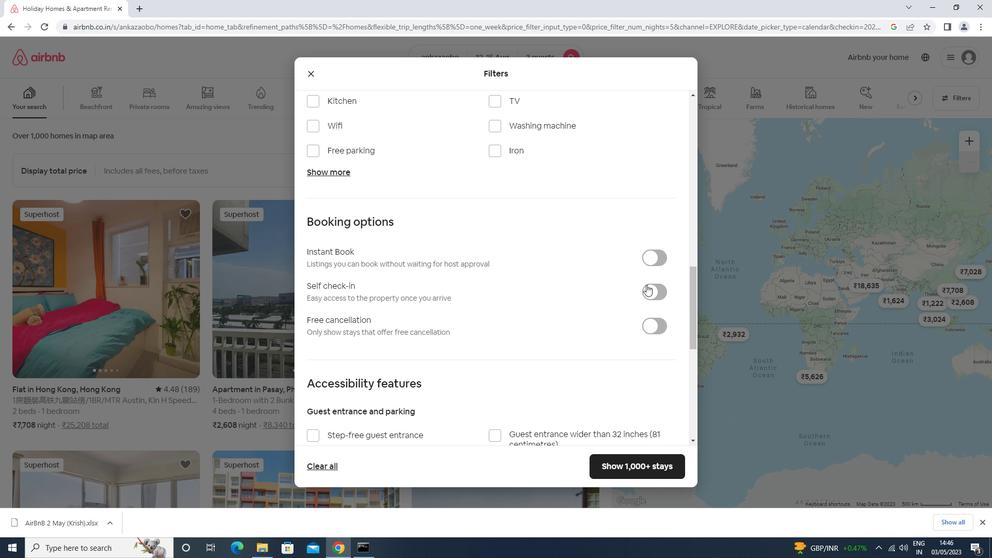 
Action: Mouse moved to (642, 298)
Screenshot: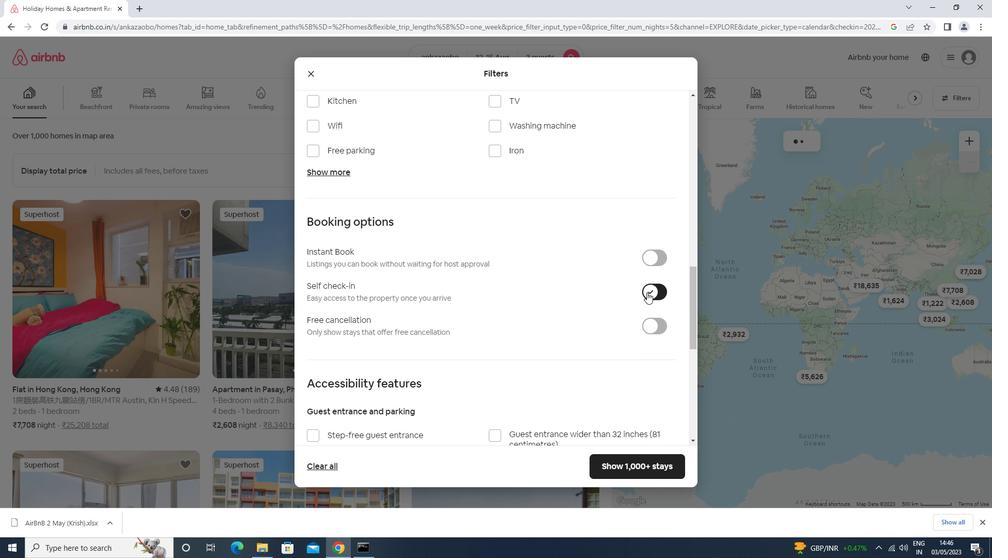 
Action: Mouse scrolled (642, 297) with delta (0, 0)
Screenshot: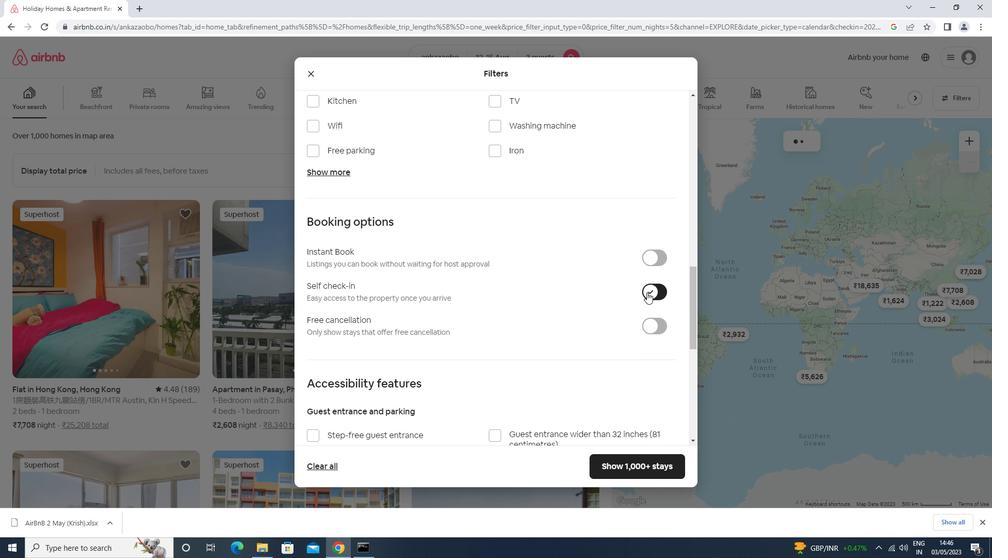 
Action: Mouse moved to (641, 299)
Screenshot: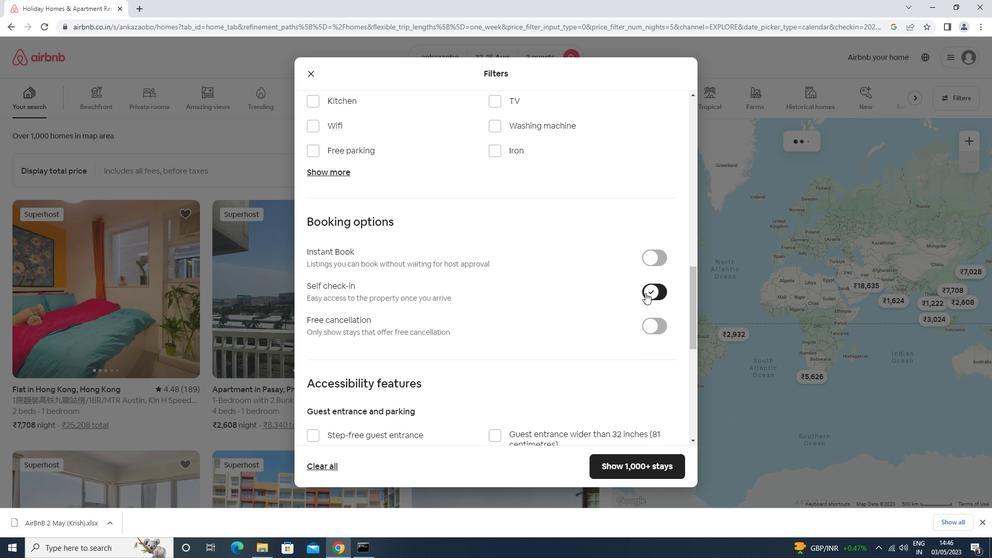 
Action: Mouse scrolled (641, 298) with delta (0, 0)
Screenshot: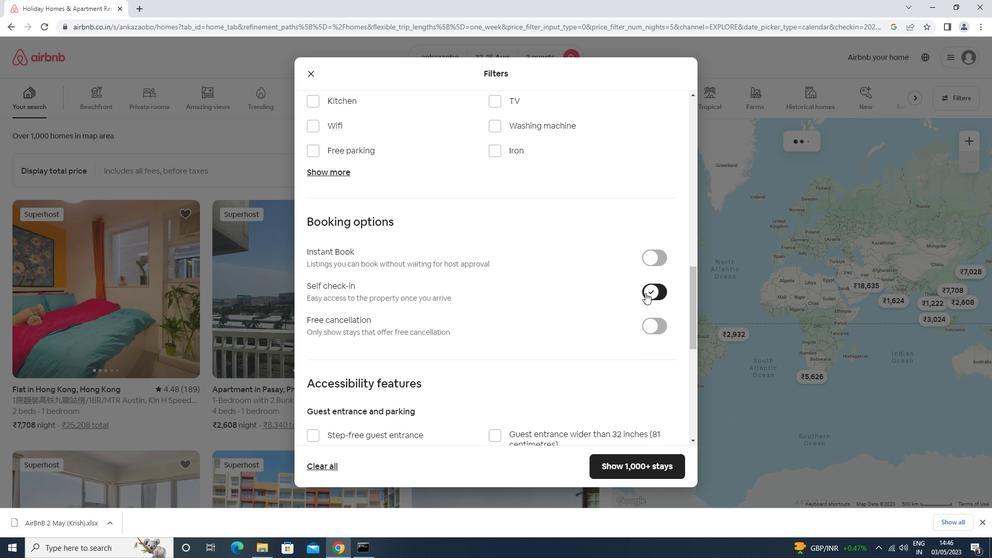 
Action: Mouse moved to (641, 299)
Screenshot: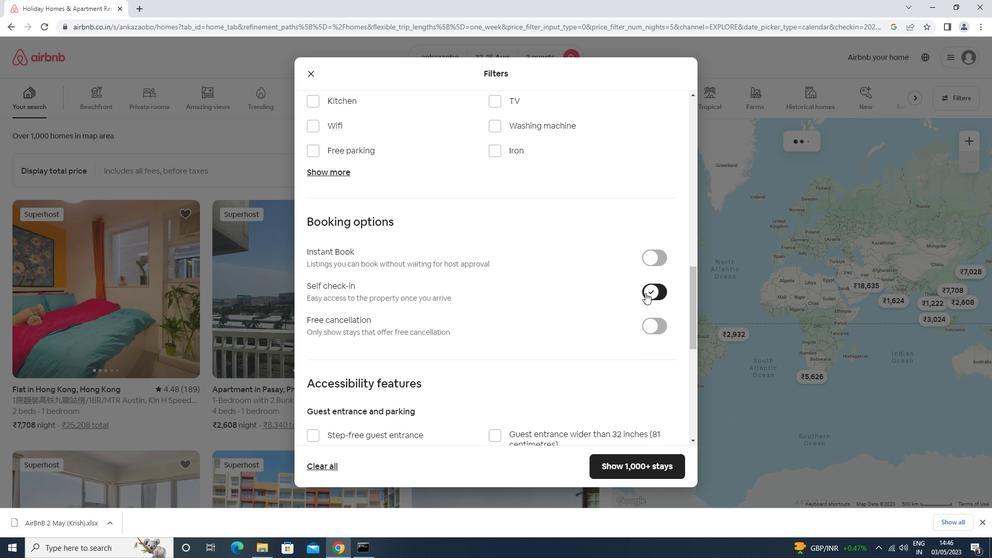 
Action: Mouse scrolled (641, 299) with delta (0, 0)
Screenshot: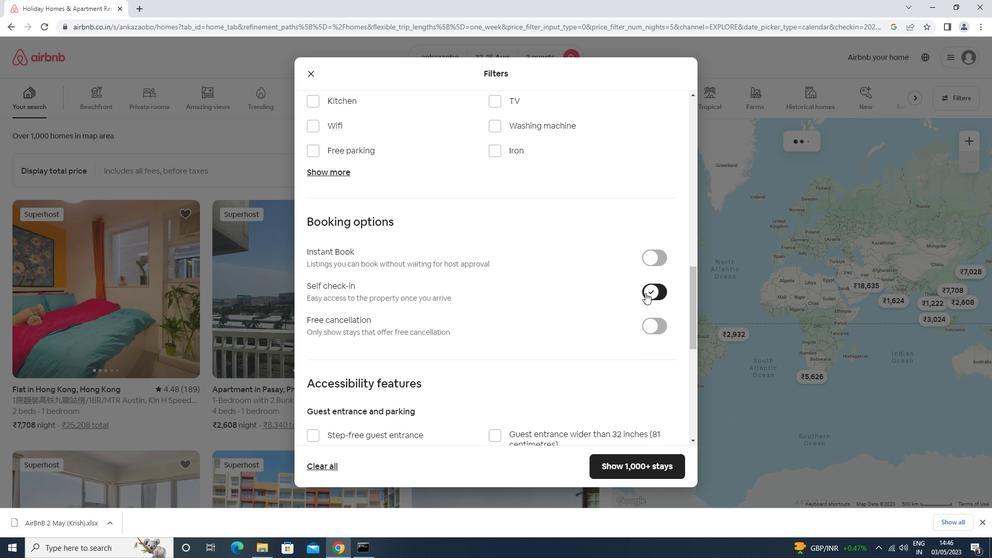 
Action: Mouse moved to (641, 300)
Screenshot: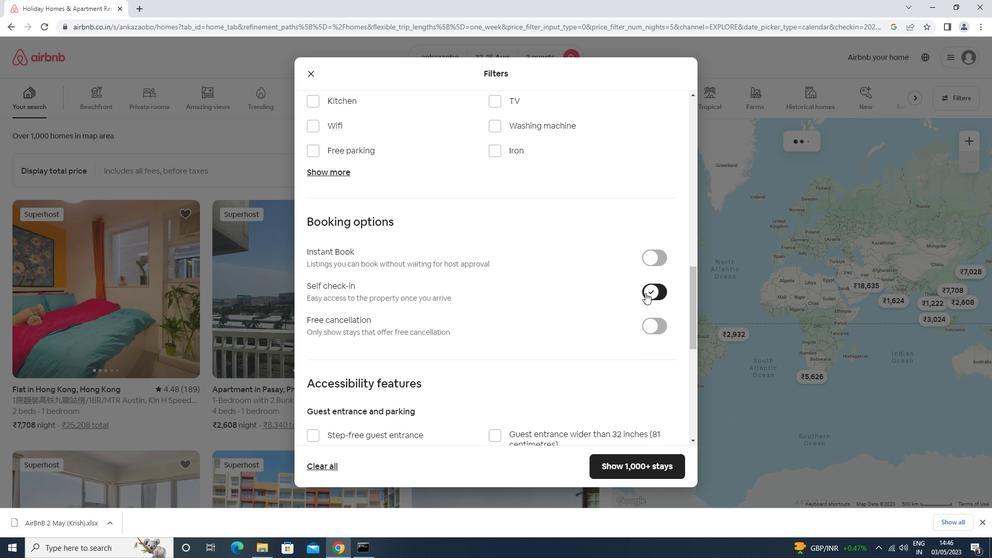 
Action: Mouse scrolled (641, 299) with delta (0, 0)
Screenshot: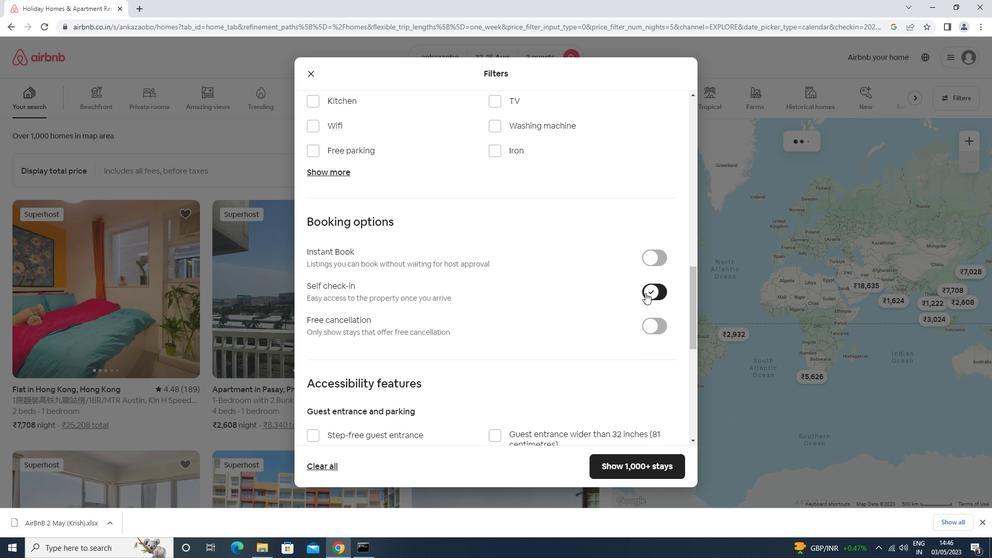 
Action: Mouse moved to (640, 300)
Screenshot: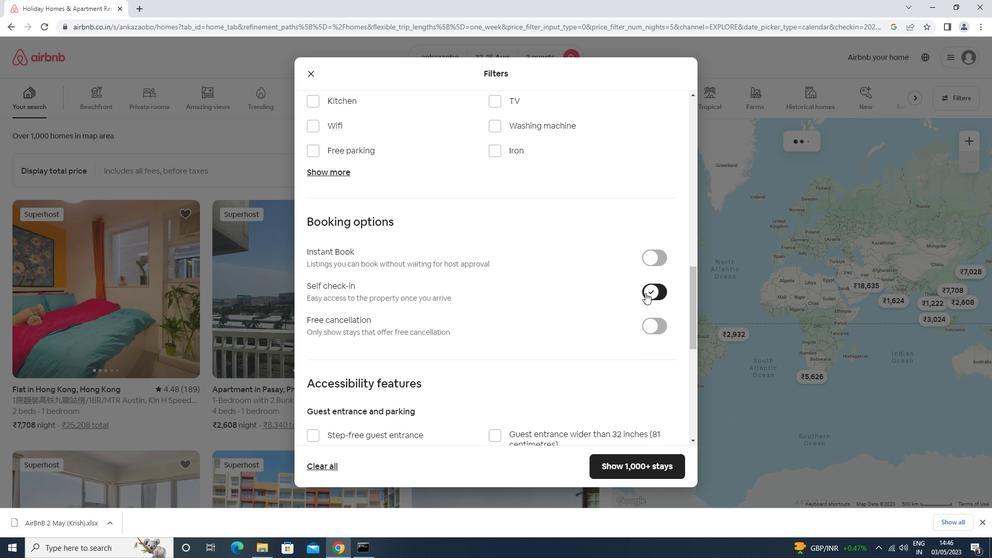 
Action: Mouse scrolled (640, 299) with delta (0, 0)
Screenshot: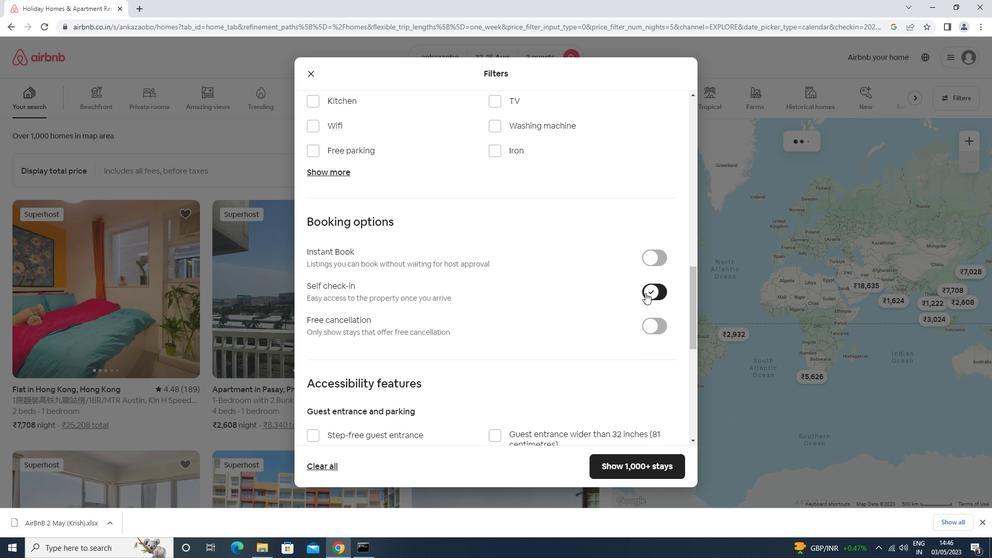 
Action: Mouse moved to (640, 301)
Screenshot: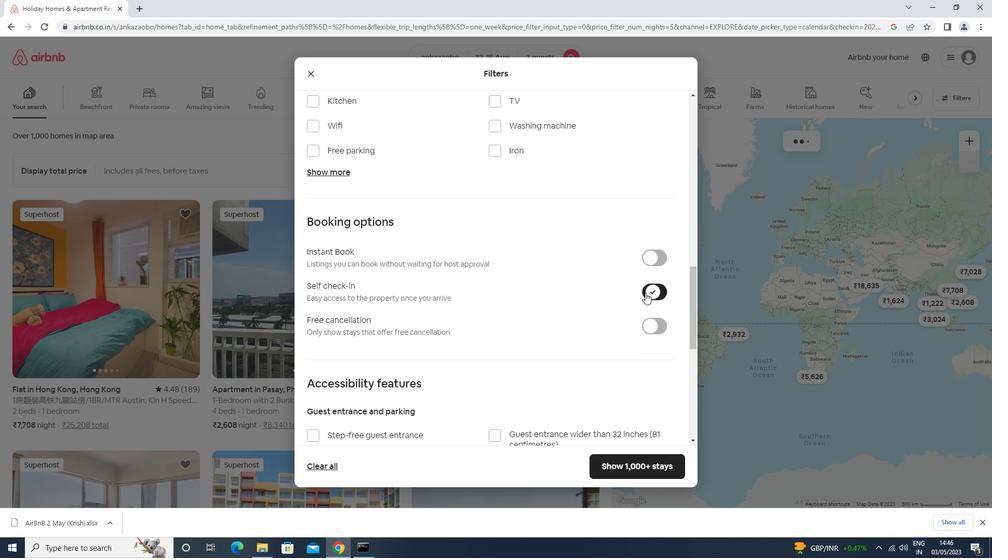 
Action: Mouse scrolled (640, 300) with delta (0, 0)
Screenshot: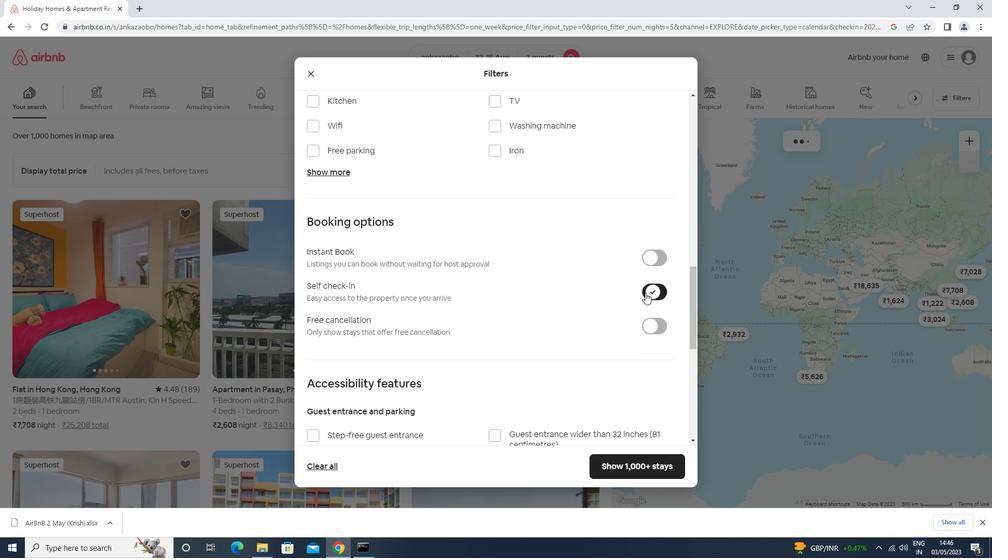 
Action: Mouse moved to (336, 436)
Screenshot: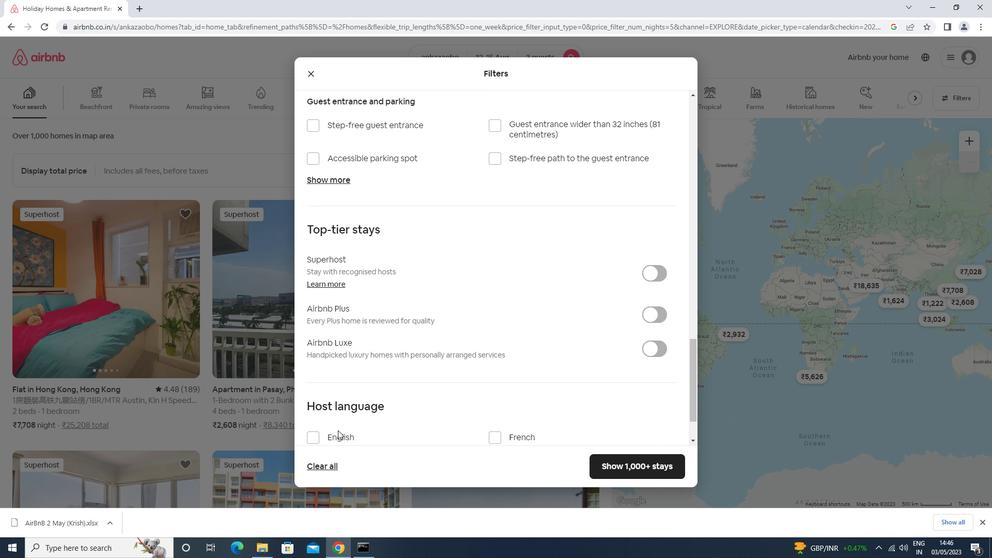 
Action: Mouse pressed left at (336, 436)
Screenshot: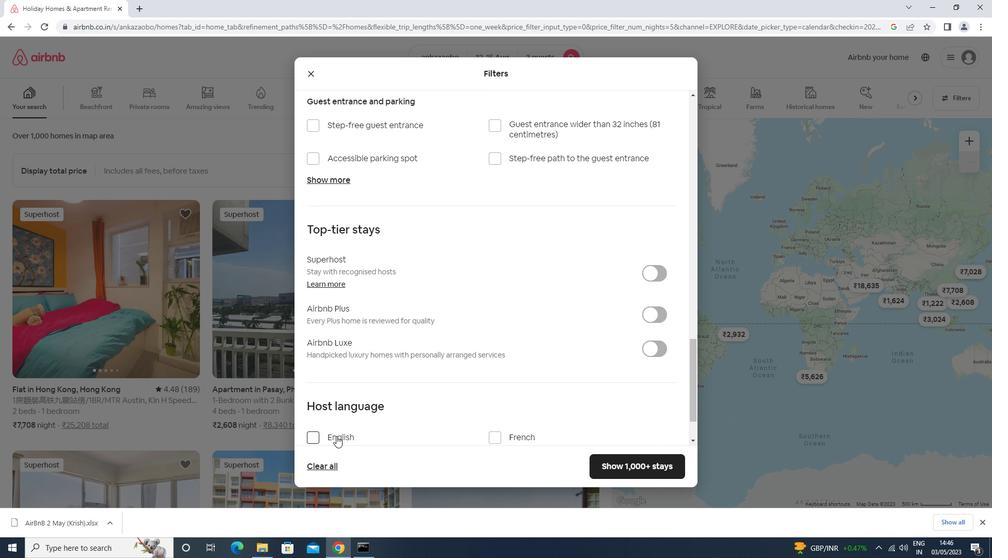 
Action: Mouse moved to (676, 461)
Screenshot: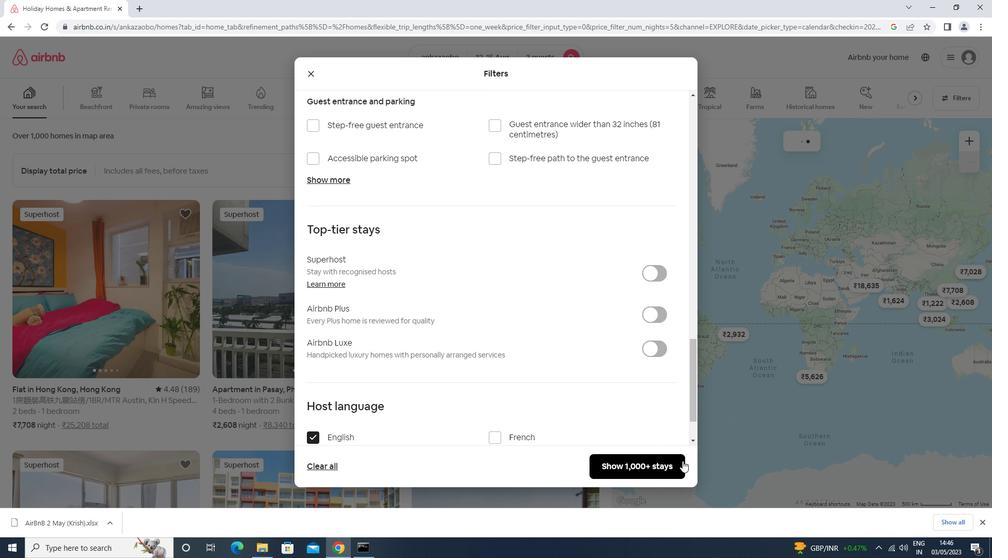 
Action: Mouse pressed left at (676, 461)
Screenshot: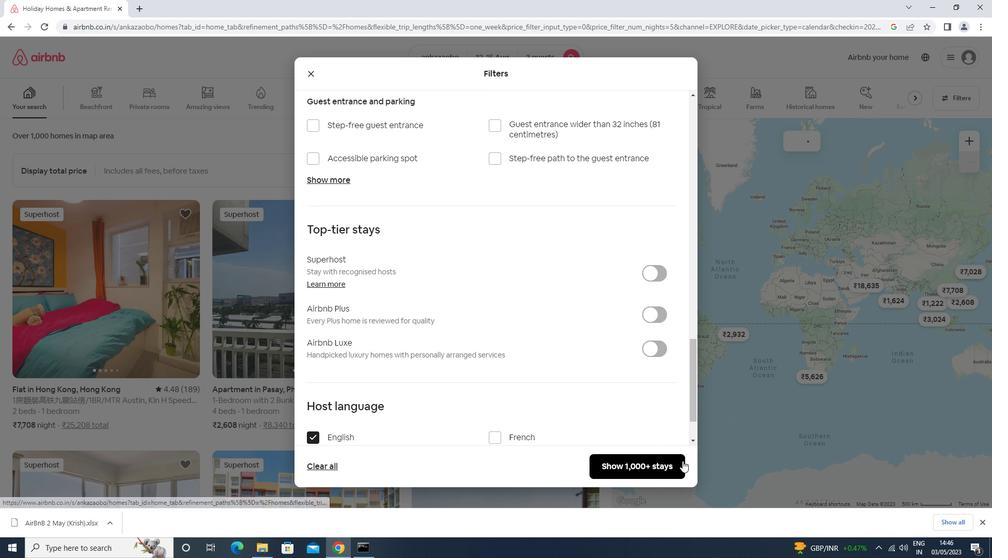 
Action: Mouse moved to (675, 462)
Screenshot: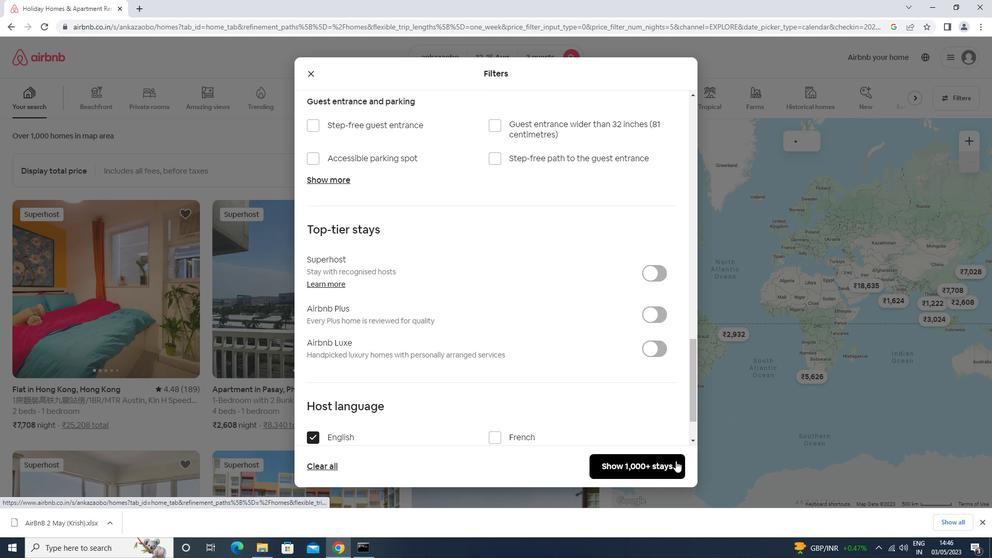 
